 Task: Look for space in Heist-op-den-Berg, Belgium from 15th August, 2023 to 20th August, 2023 for 1 adult in price range Rs.5000 to Rs.10000. Place can be private room with 1  bedroom having 1 bed and 1 bathroom. Property type can be house, flat, guest house, hotel. Amenities needed are: heating. Booking option can be shelf check-in. Required host language is English.
Action: Key pressed h<Key.caps_lock>eist-op-den-berg,<Key.space><Key.caps_lock>b<Key.caps_lock>elgium
Screenshot: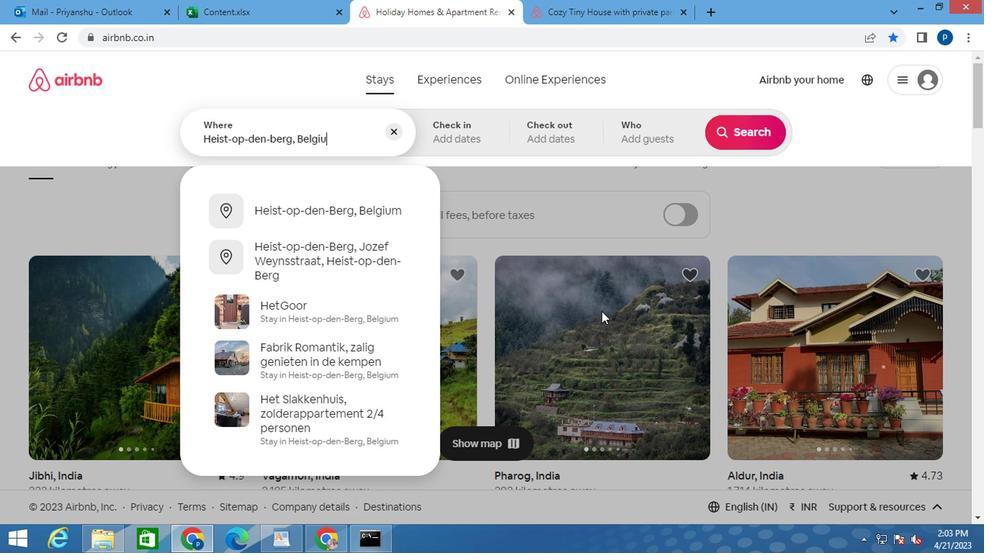 
Action: Mouse moved to (363, 203)
Screenshot: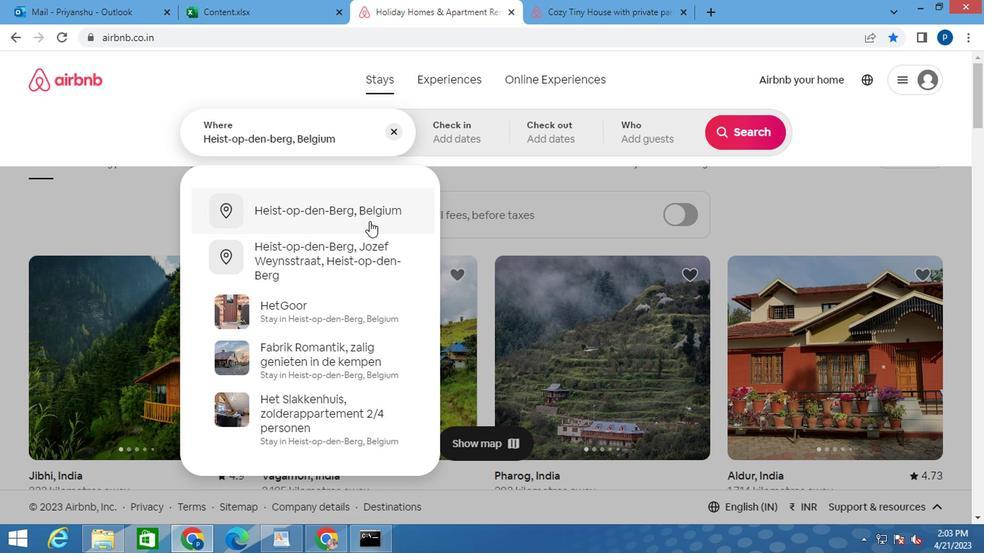 
Action: Mouse pressed left at (363, 203)
Screenshot: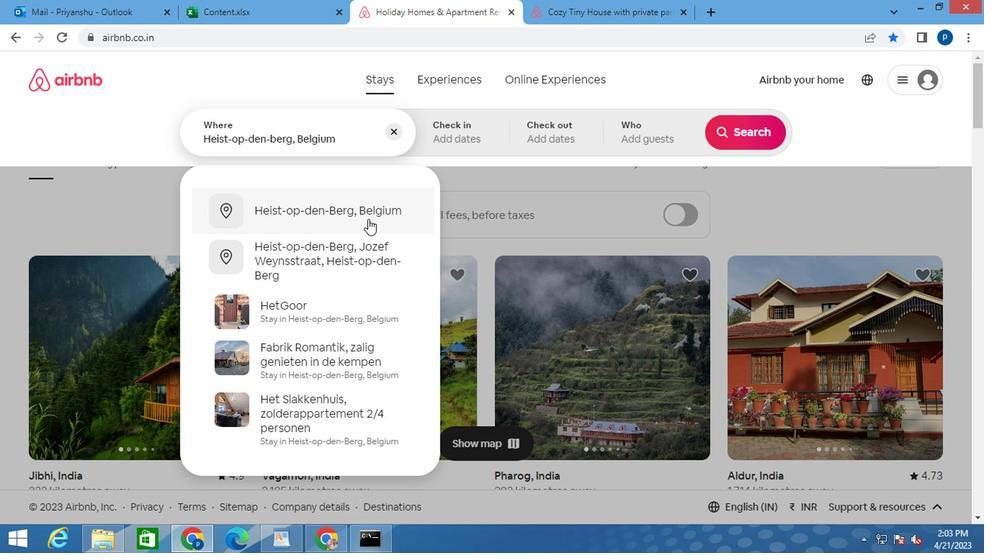 
Action: Mouse moved to (732, 247)
Screenshot: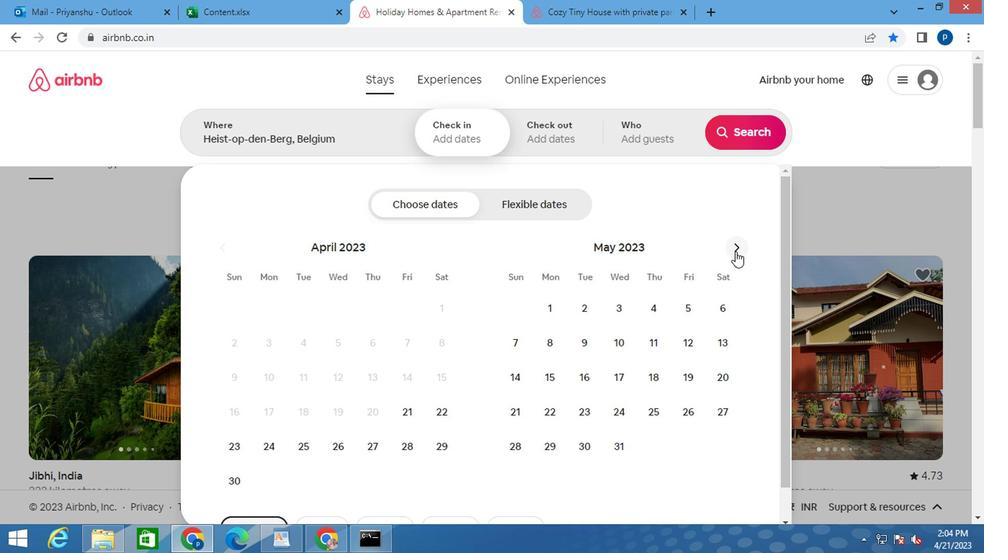 
Action: Mouse pressed left at (732, 247)
Screenshot: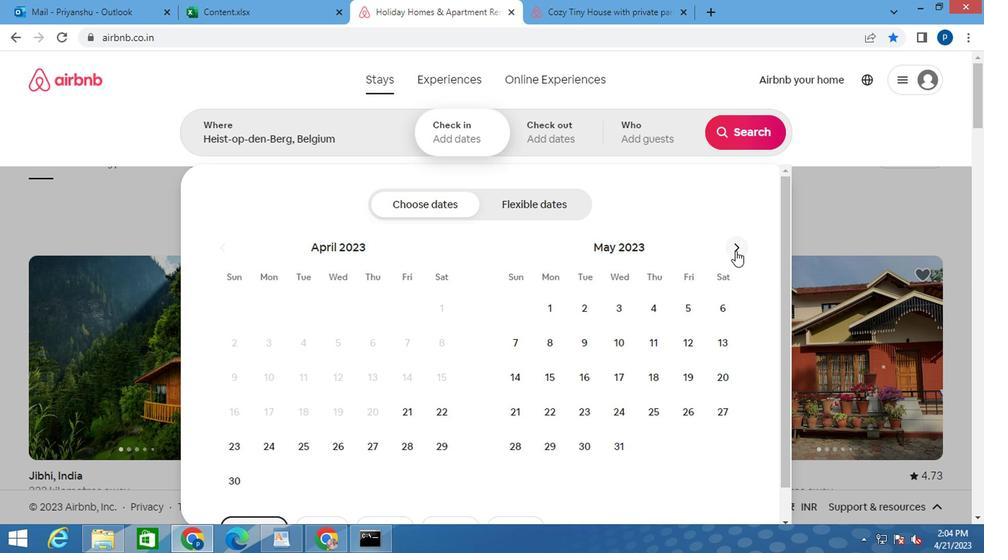 
Action: Mouse pressed left at (732, 247)
Screenshot: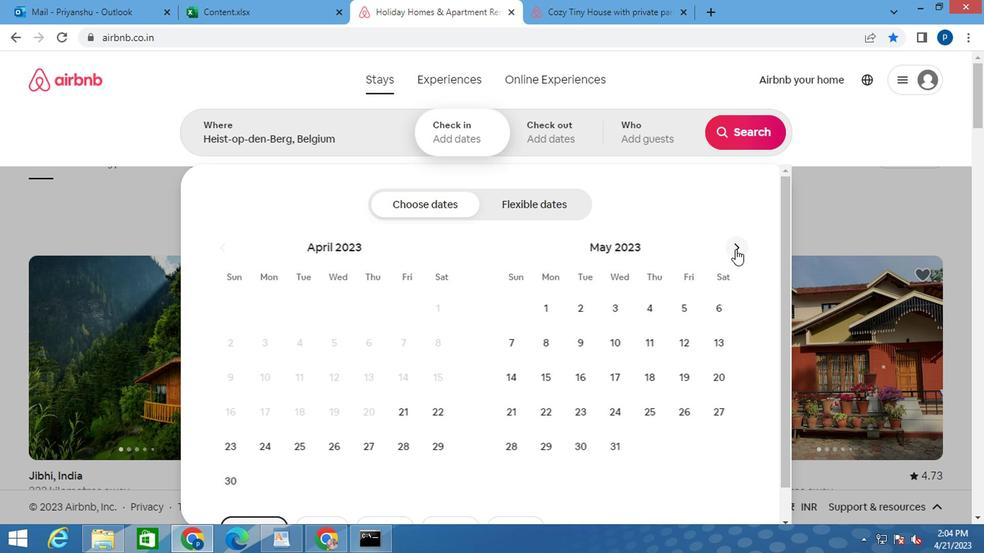 
Action: Mouse moved to (732, 247)
Screenshot: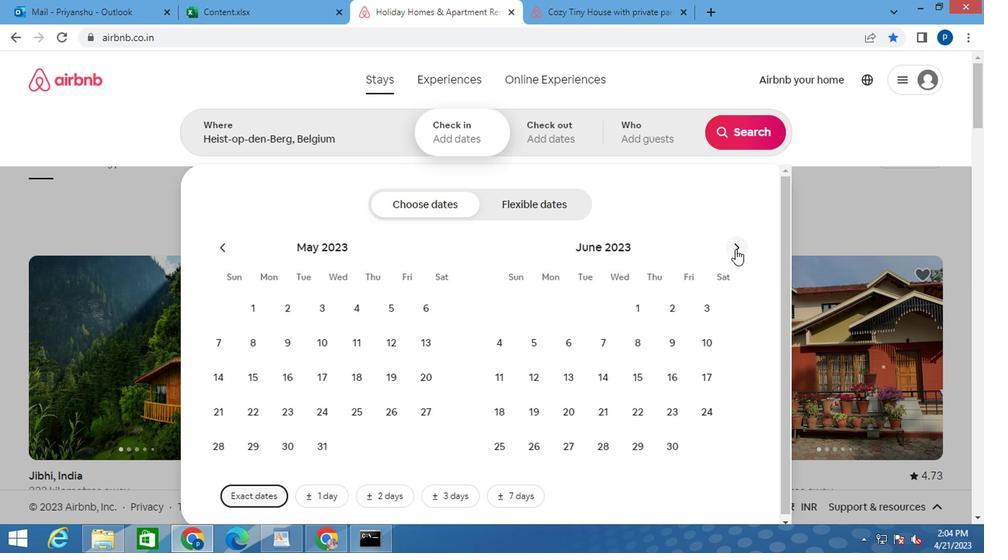 
Action: Mouse pressed left at (732, 247)
Screenshot: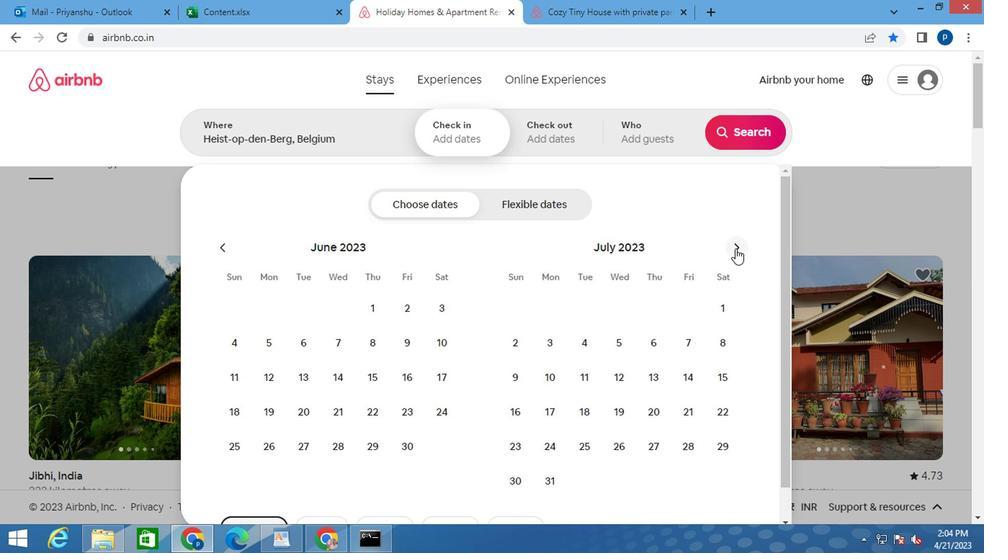 
Action: Mouse moved to (586, 374)
Screenshot: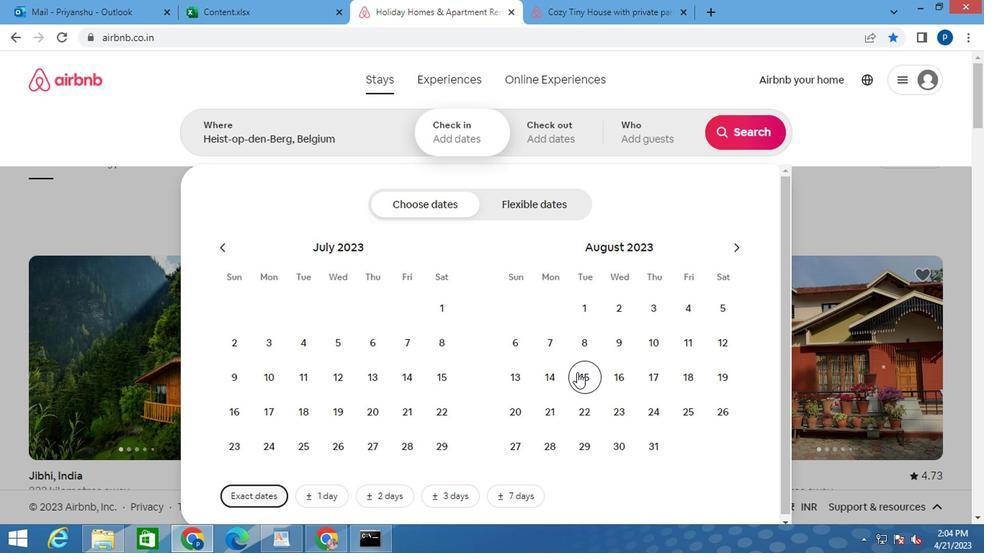 
Action: Mouse pressed left at (586, 374)
Screenshot: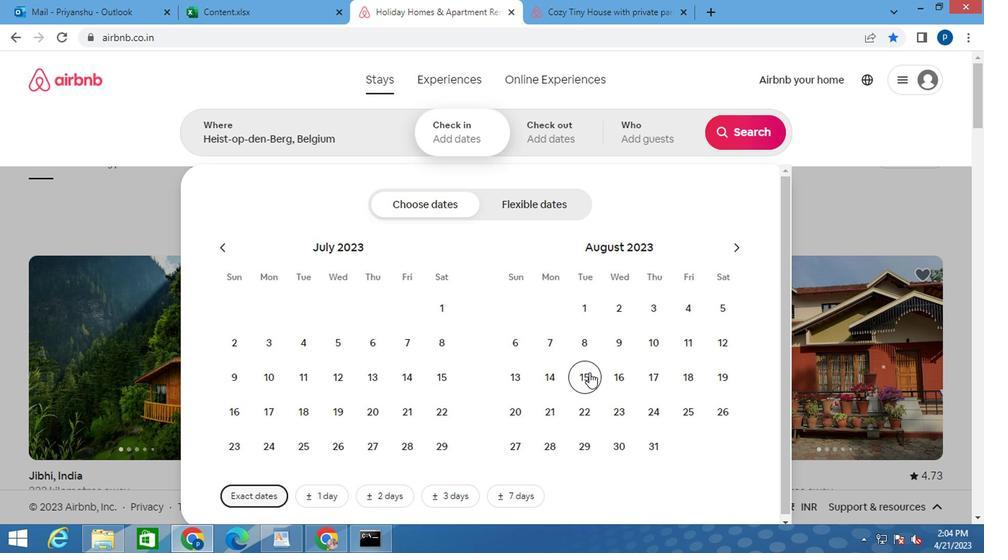 
Action: Mouse moved to (517, 414)
Screenshot: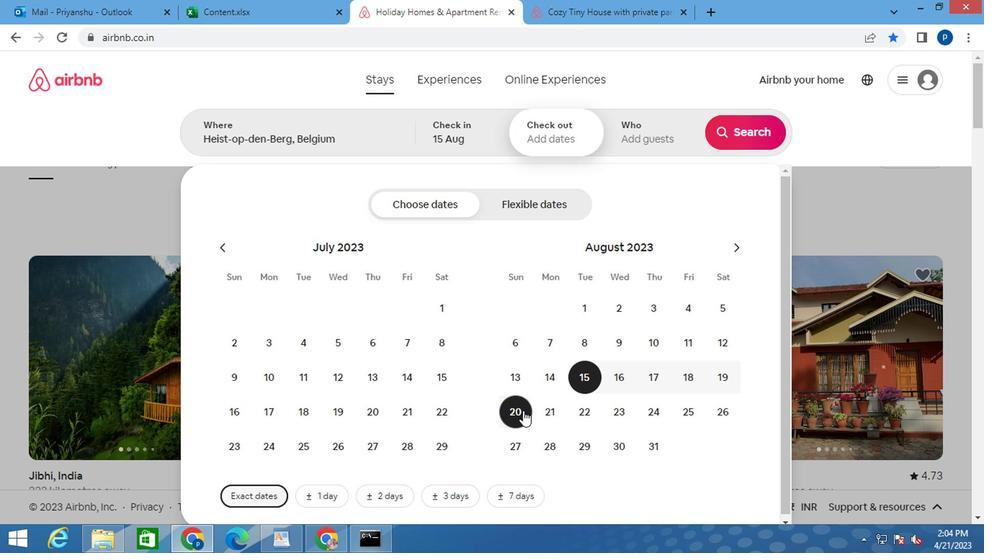 
Action: Mouse pressed left at (517, 414)
Screenshot: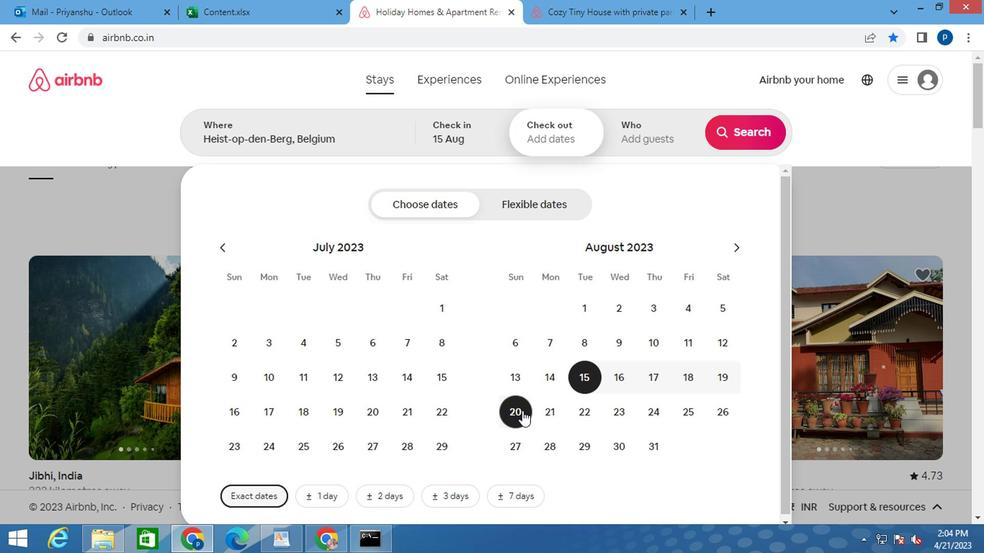 
Action: Mouse moved to (641, 140)
Screenshot: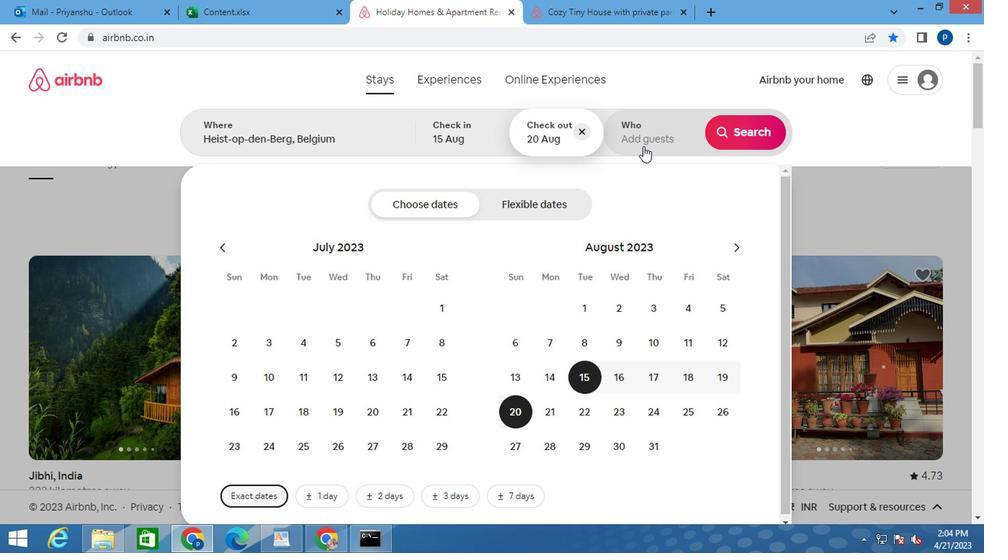 
Action: Mouse pressed left at (641, 140)
Screenshot: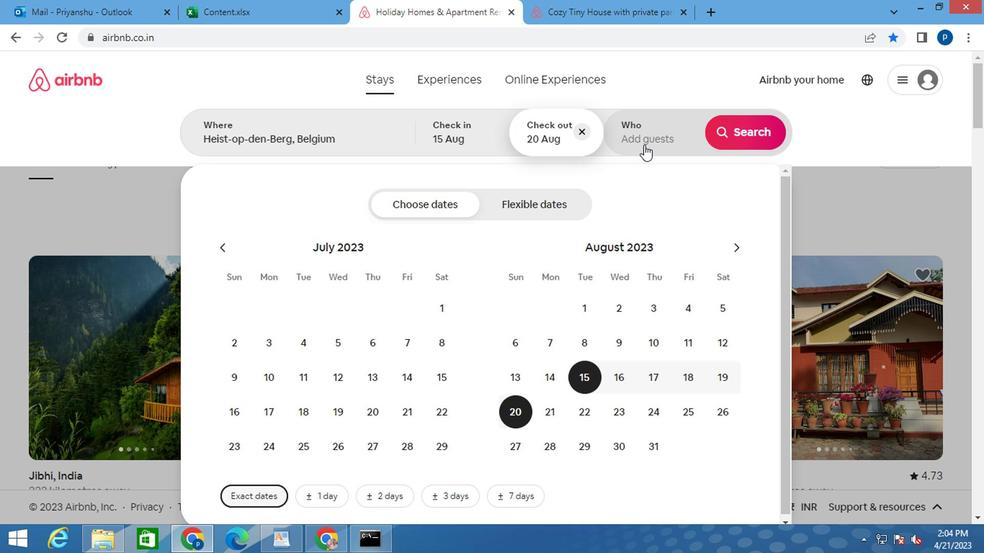 
Action: Mouse moved to (747, 209)
Screenshot: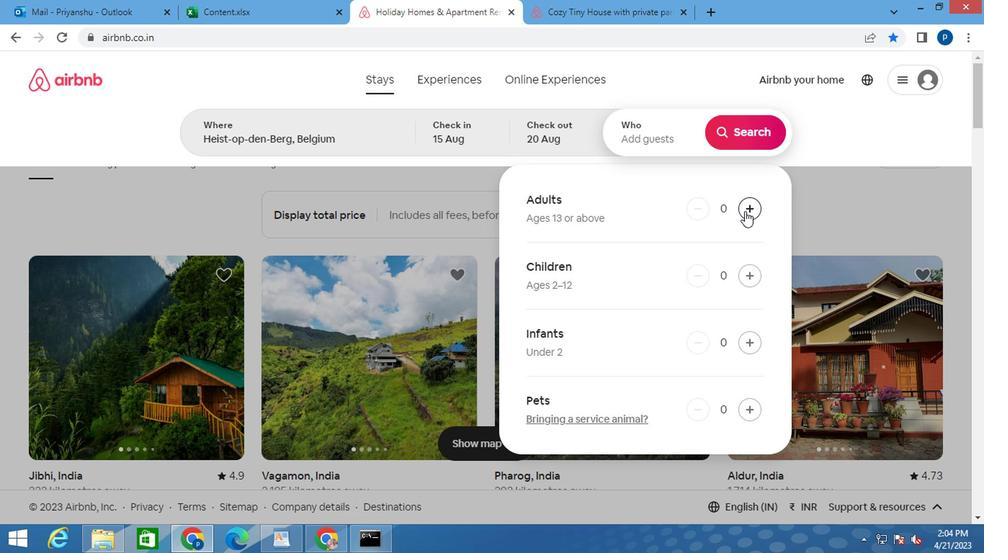 
Action: Mouse pressed left at (747, 209)
Screenshot: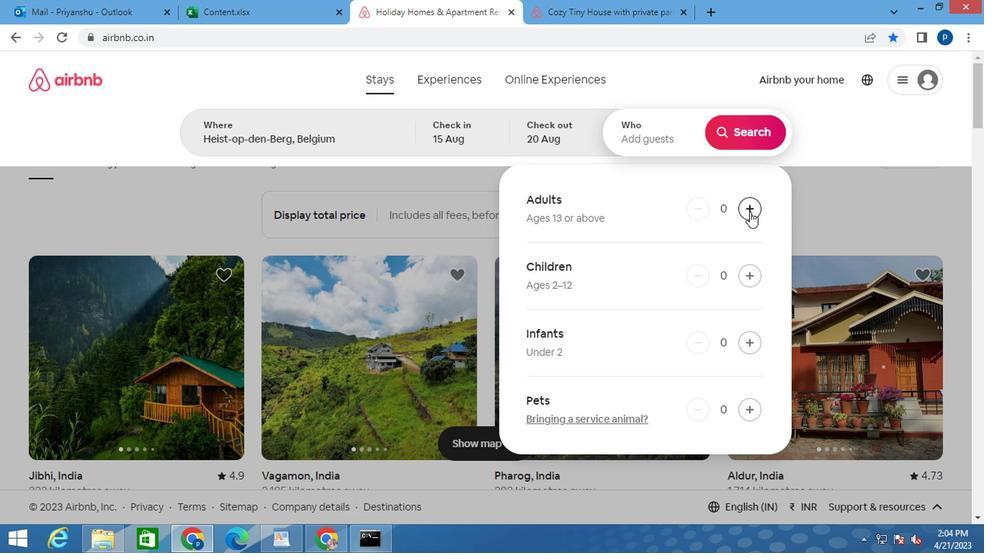 
Action: Mouse moved to (761, 124)
Screenshot: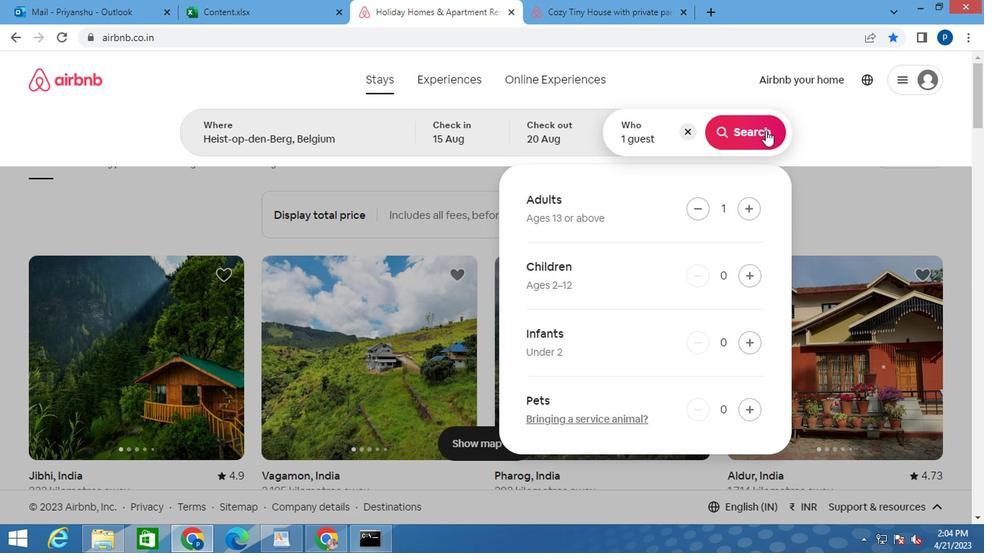 
Action: Mouse pressed left at (761, 124)
Screenshot: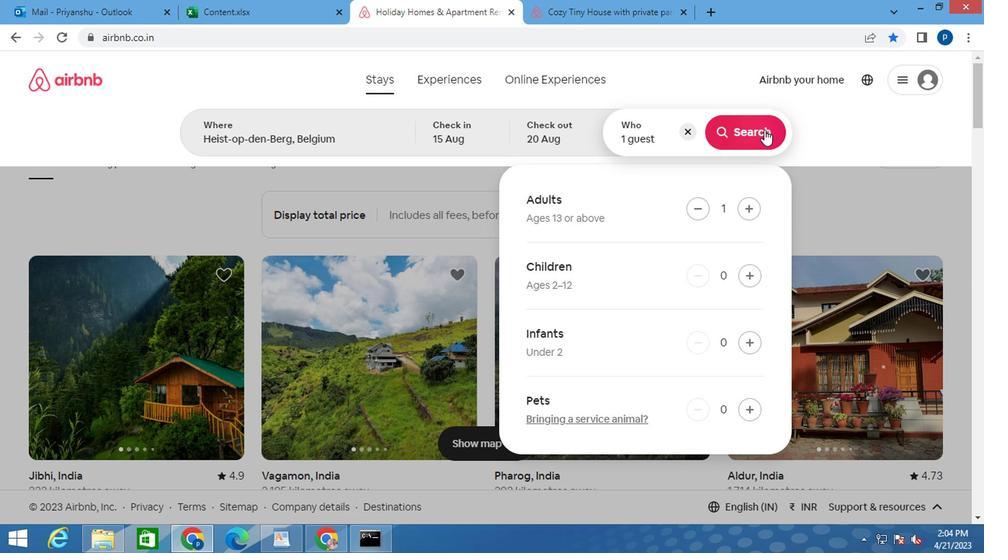 
Action: Mouse moved to (909, 143)
Screenshot: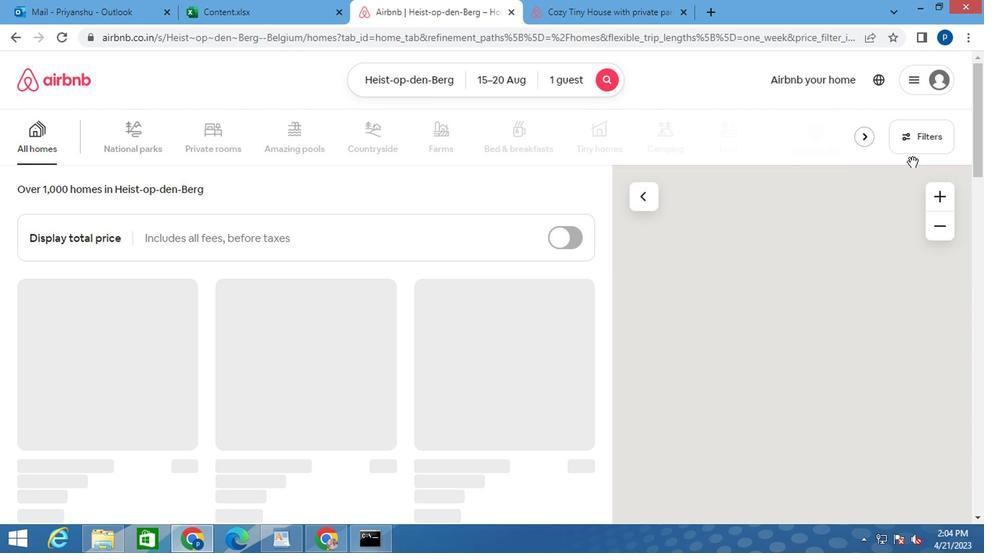 
Action: Mouse pressed left at (909, 143)
Screenshot: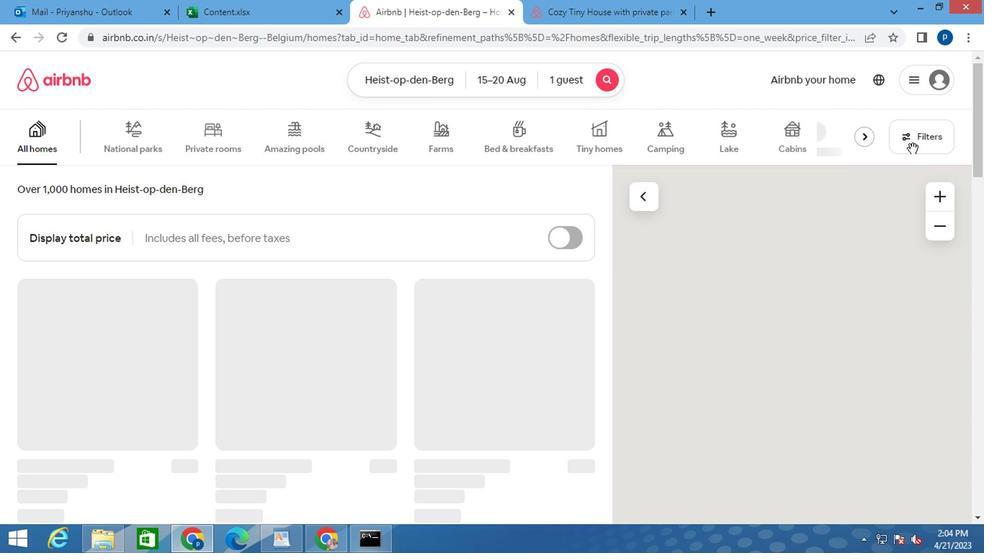 
Action: Mouse moved to (282, 317)
Screenshot: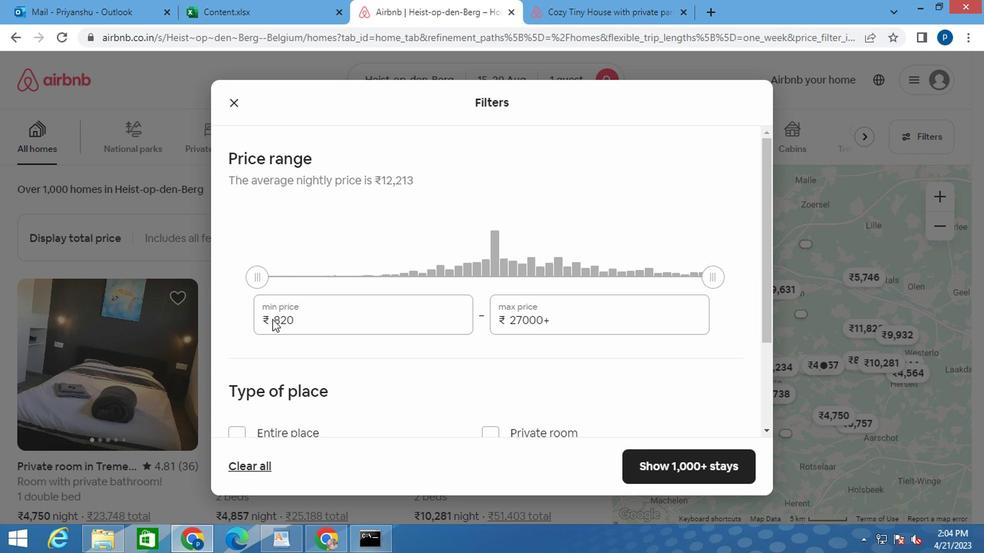 
Action: Mouse pressed left at (282, 317)
Screenshot: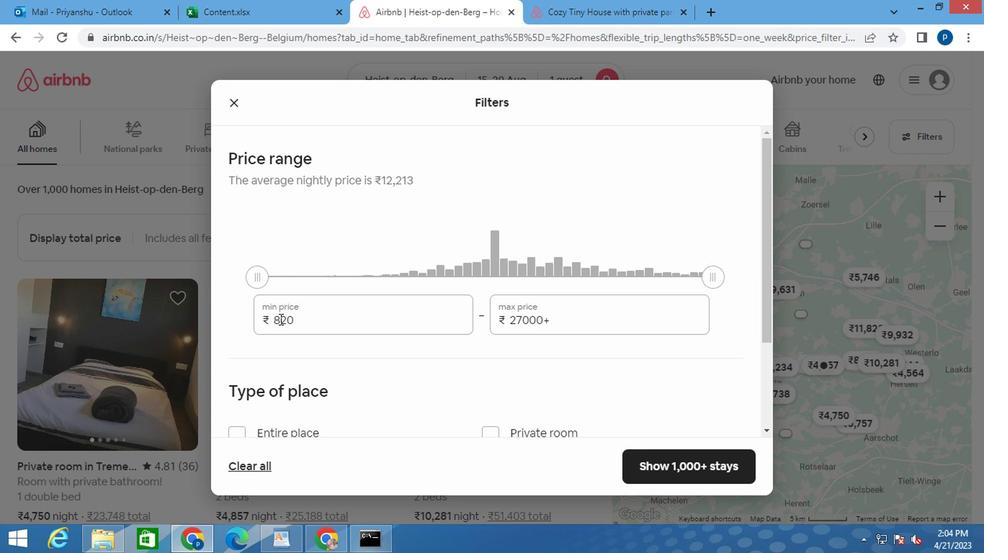 
Action: Mouse moved to (283, 317)
Screenshot: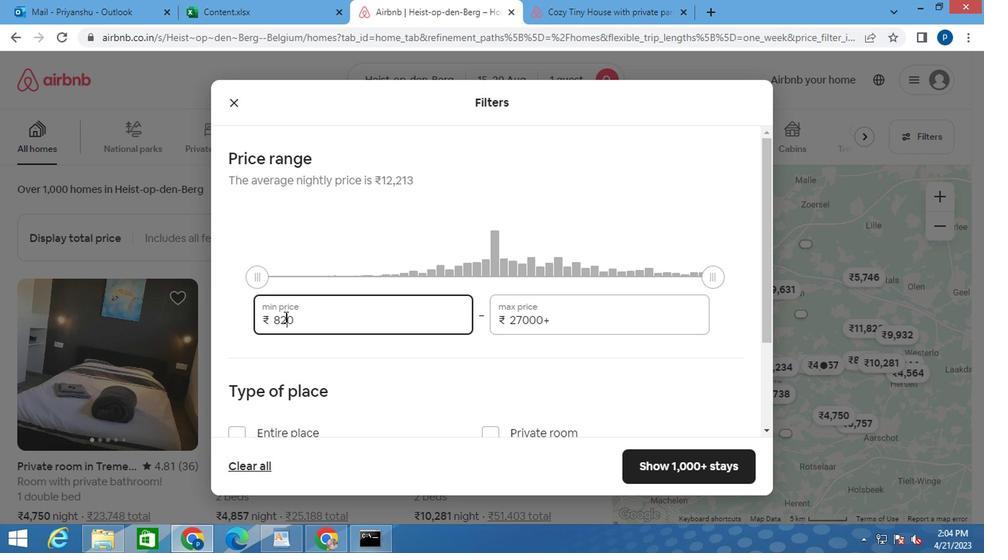 
Action: Mouse pressed left at (283, 317)
Screenshot: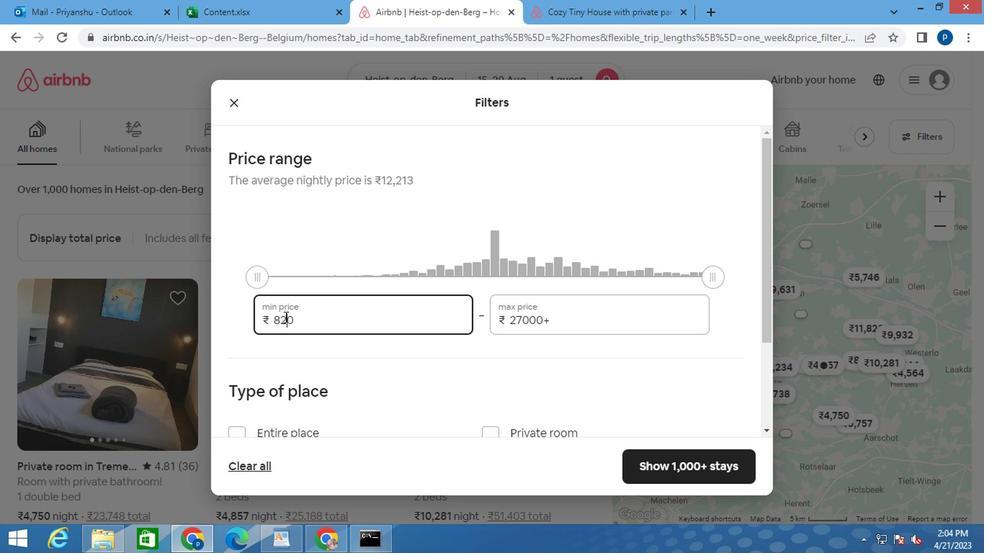 
Action: Mouse moved to (283, 317)
Screenshot: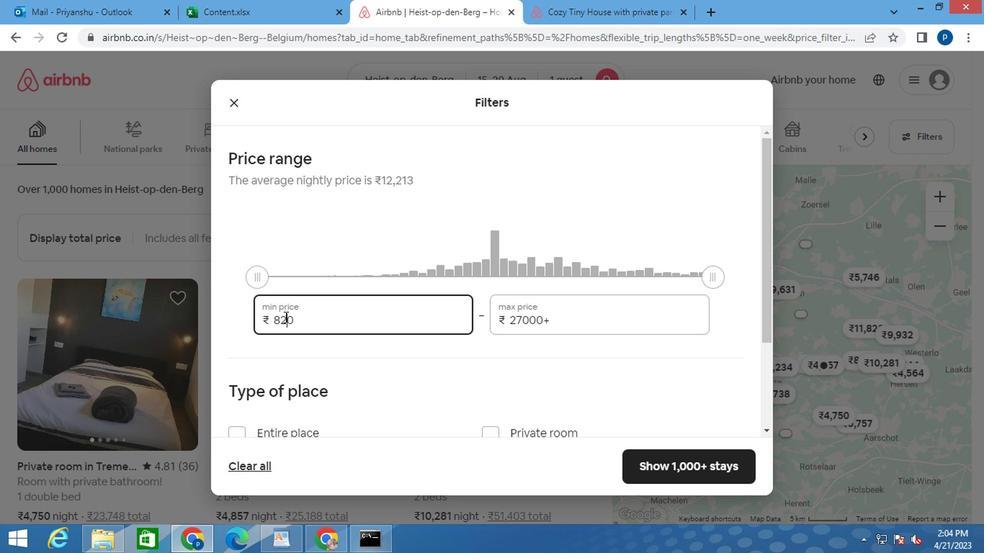 
Action: Mouse pressed left at (283, 317)
Screenshot: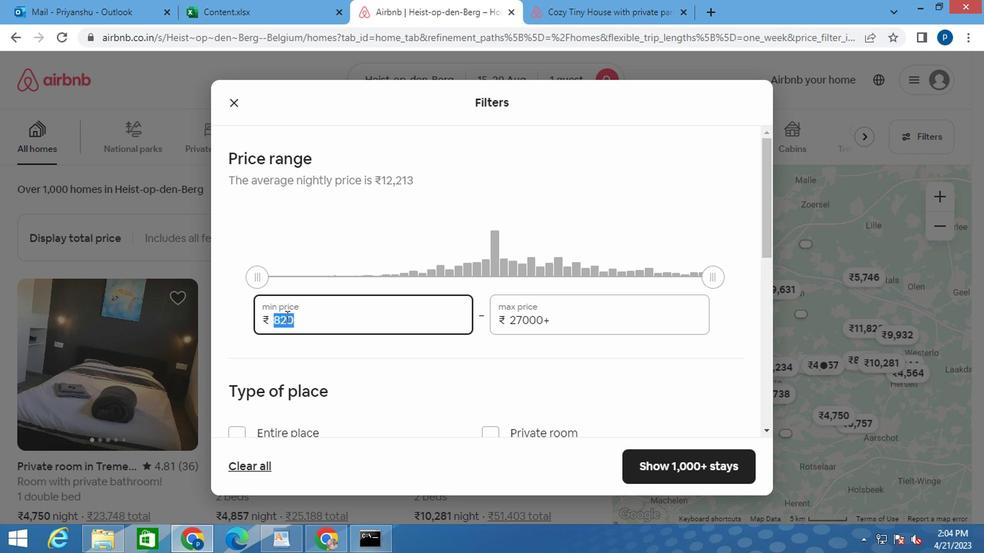 
Action: Mouse moved to (283, 315)
Screenshot: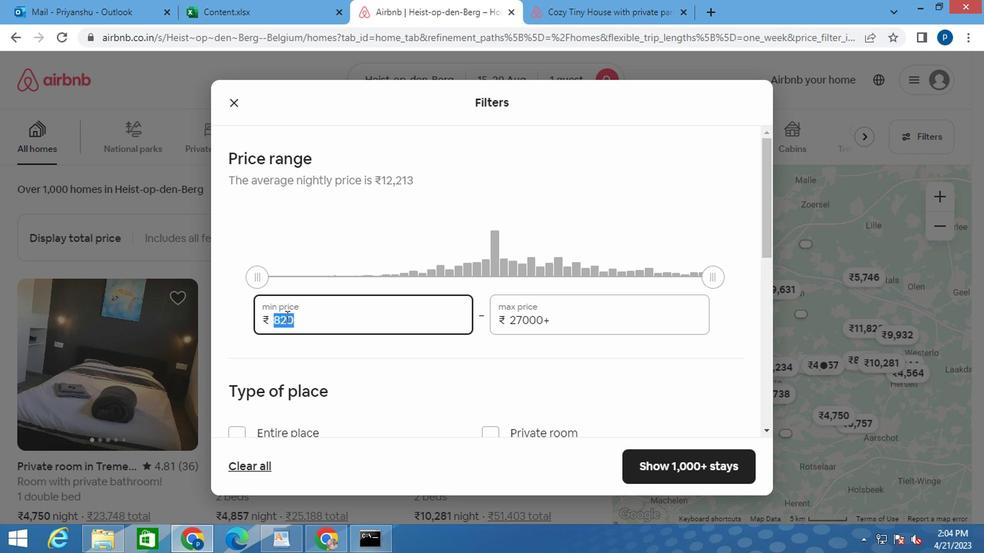 
Action: Key pressed 5000<Key.tab>10000
Screenshot: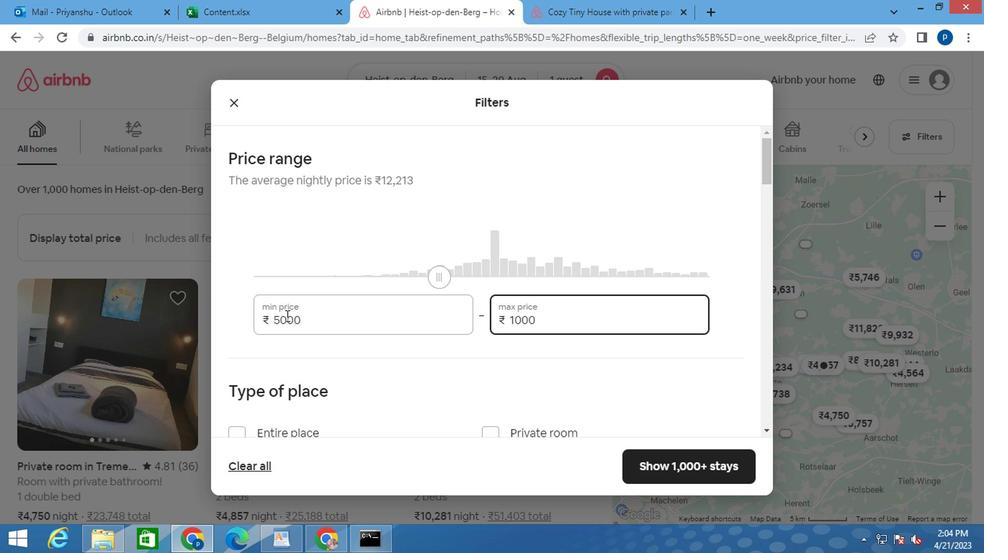 
Action: Mouse moved to (343, 349)
Screenshot: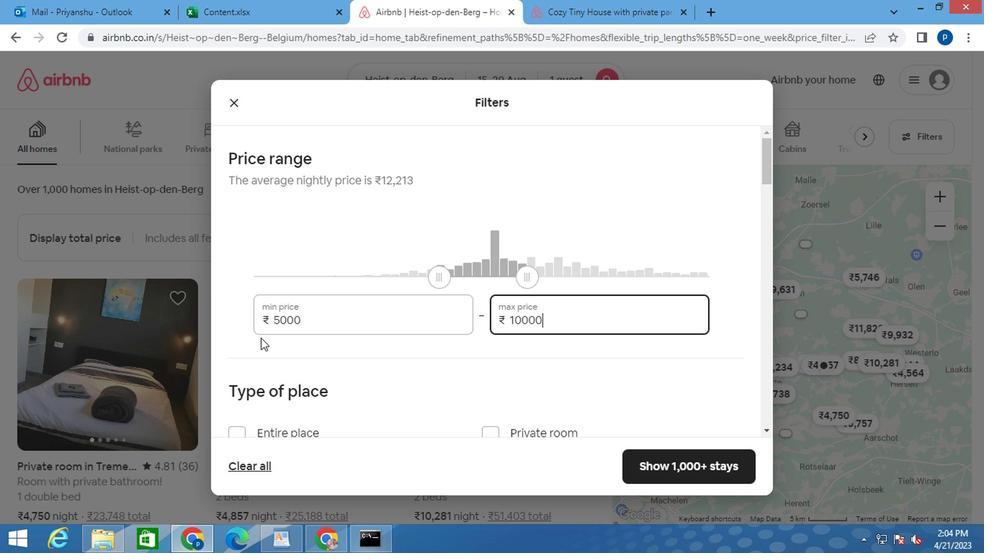 
Action: Mouse scrolled (343, 348) with delta (0, -1)
Screenshot: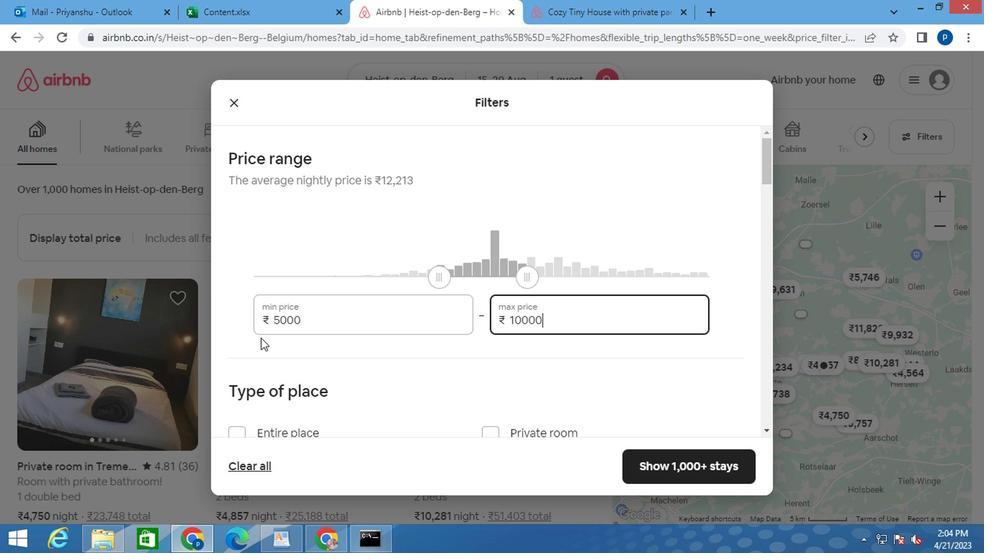
Action: Mouse moved to (345, 351)
Screenshot: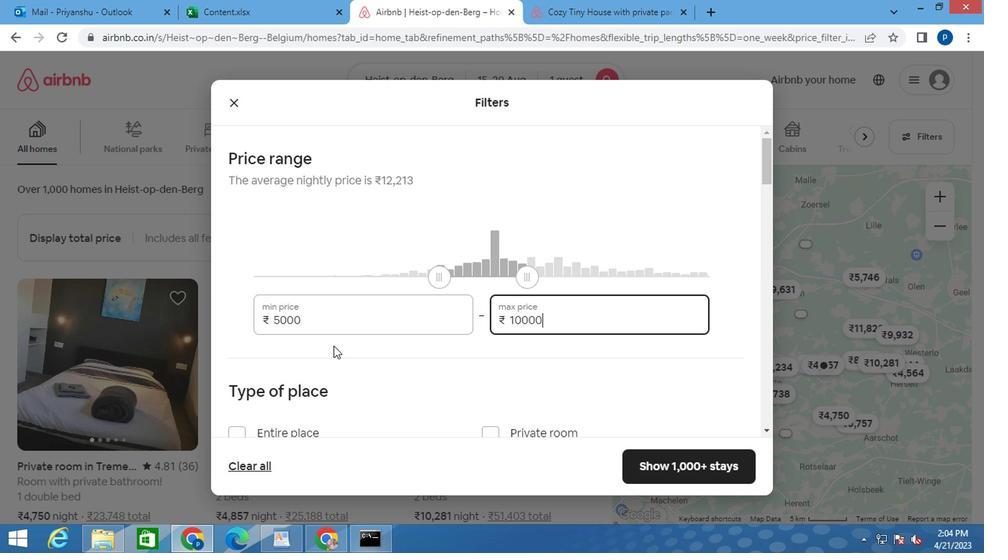 
Action: Mouse scrolled (345, 350) with delta (0, -1)
Screenshot: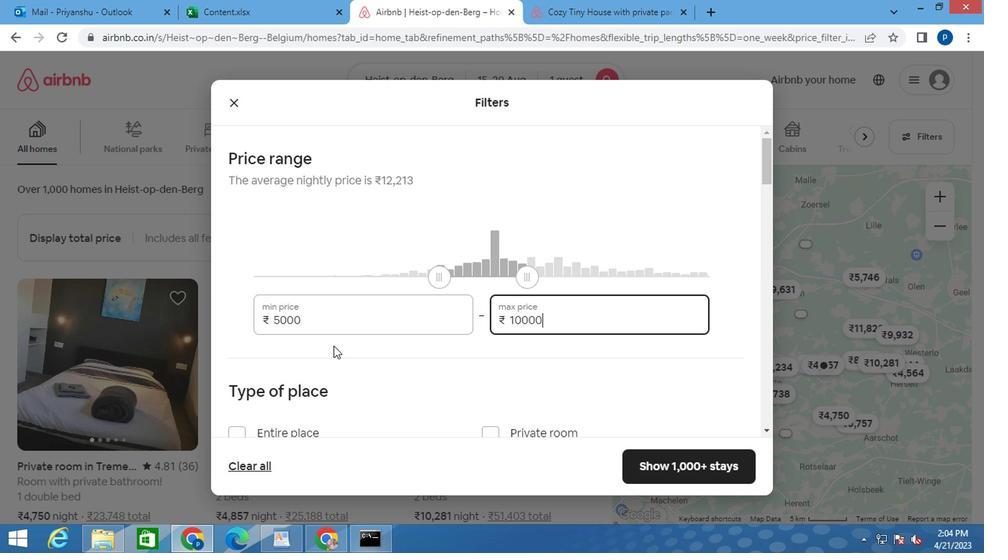 
Action: Mouse moved to (480, 296)
Screenshot: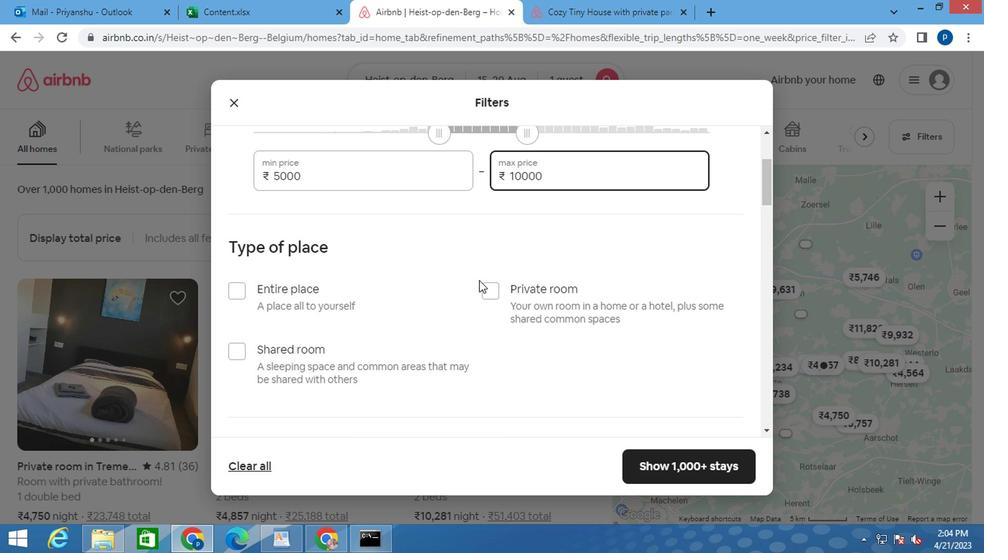
Action: Mouse pressed left at (480, 296)
Screenshot: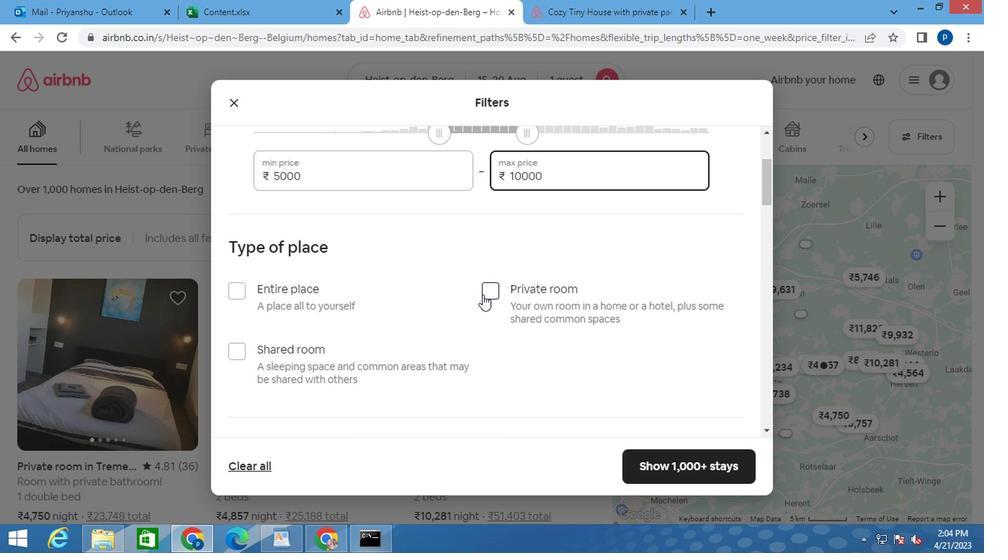 
Action: Mouse moved to (480, 298)
Screenshot: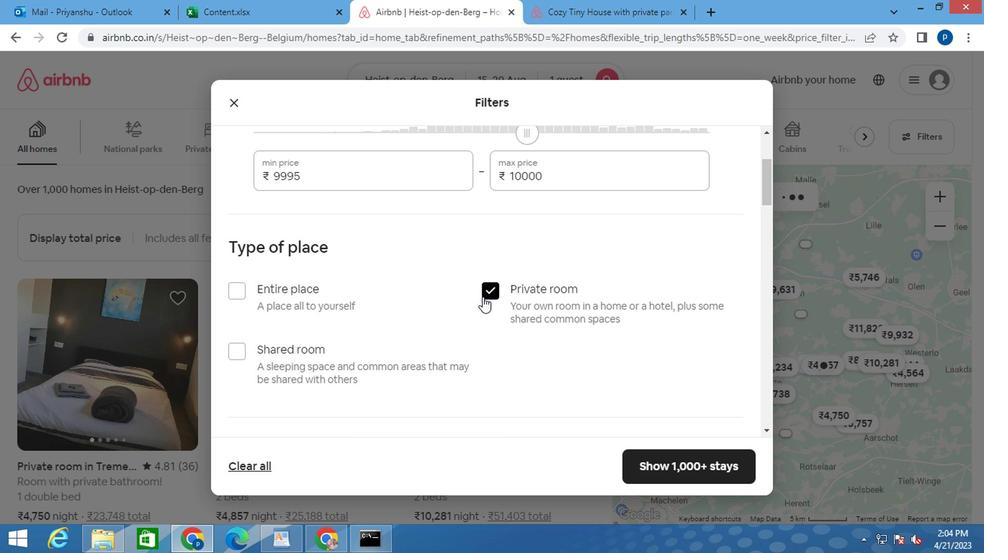 
Action: Mouse scrolled (480, 297) with delta (0, -1)
Screenshot: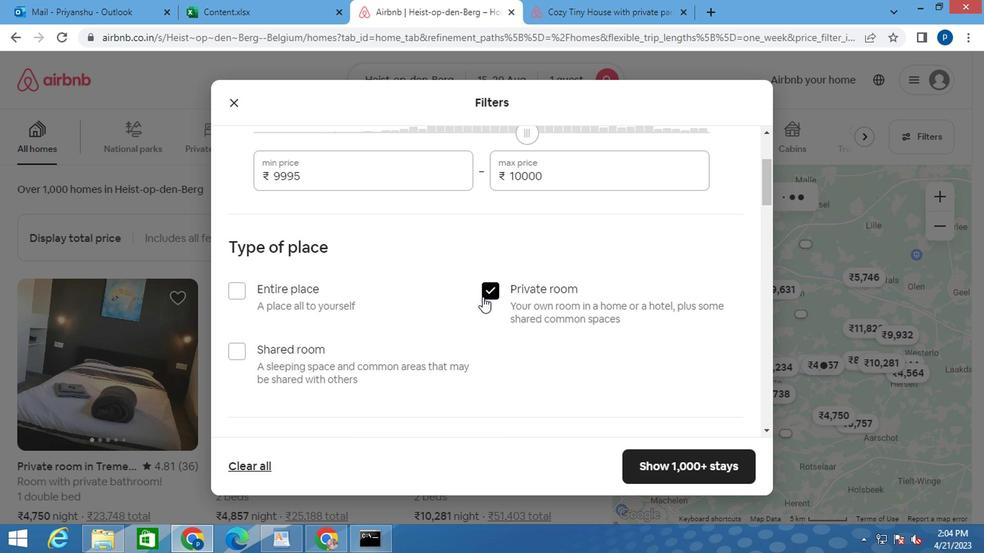 
Action: Mouse moved to (479, 300)
Screenshot: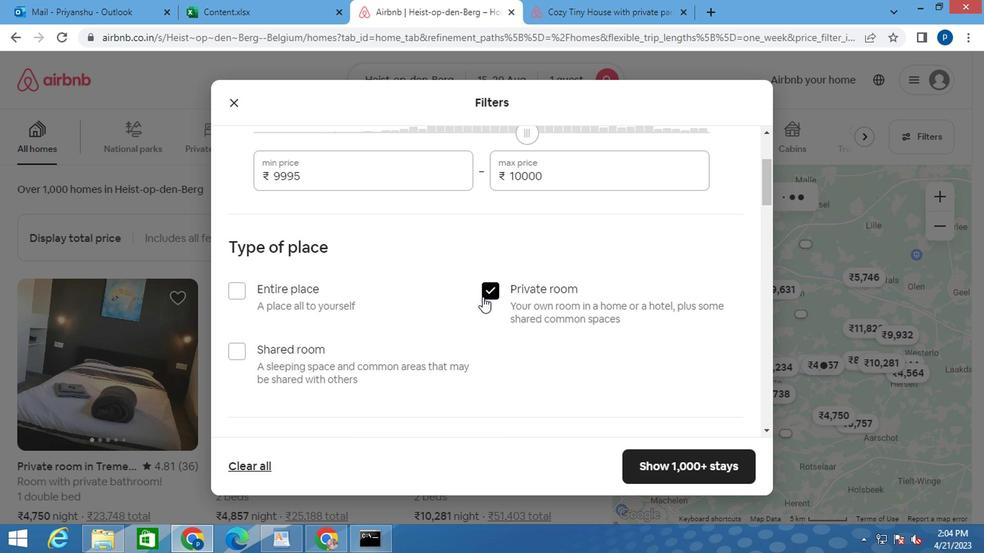 
Action: Mouse scrolled (479, 300) with delta (0, 0)
Screenshot: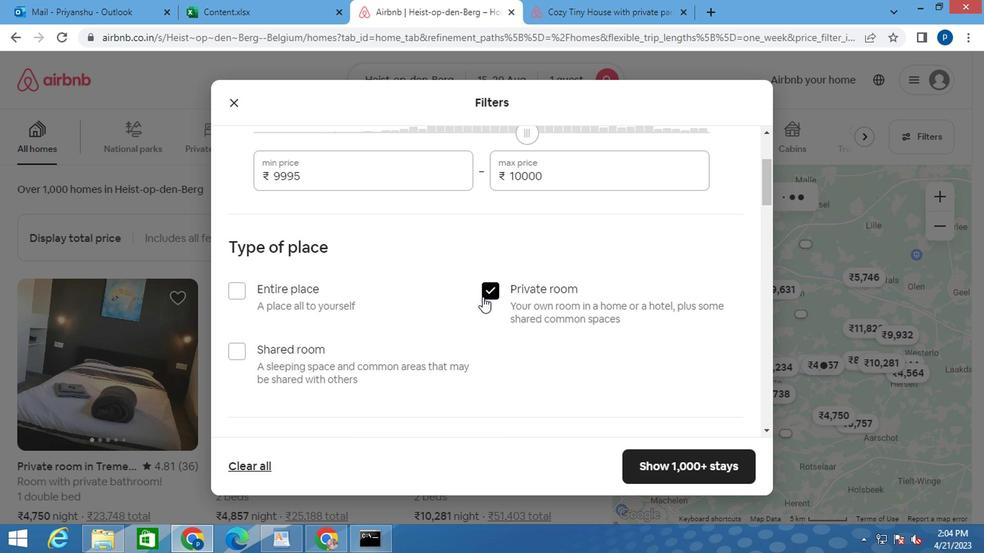 
Action: Mouse moved to (475, 302)
Screenshot: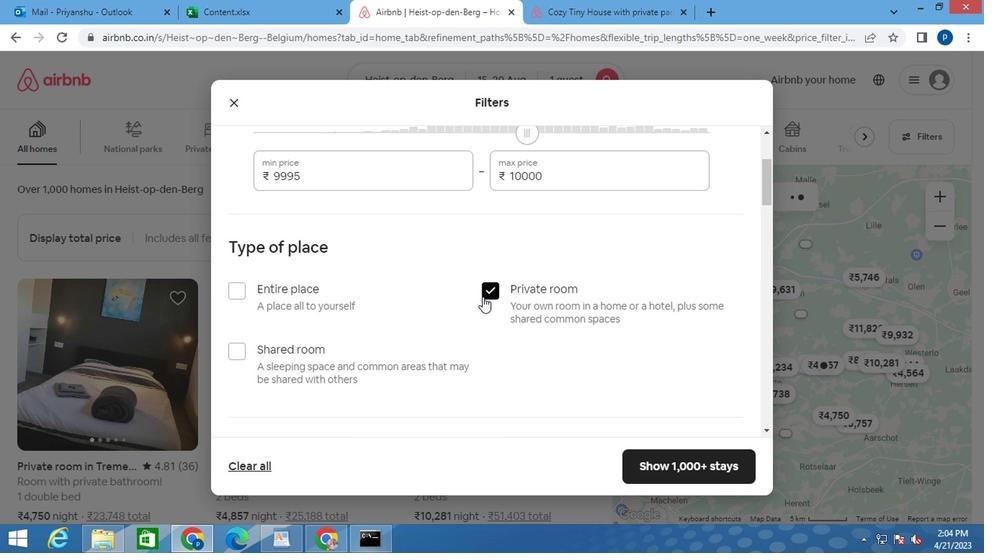 
Action: Mouse scrolled (476, 301) with delta (0, -1)
Screenshot: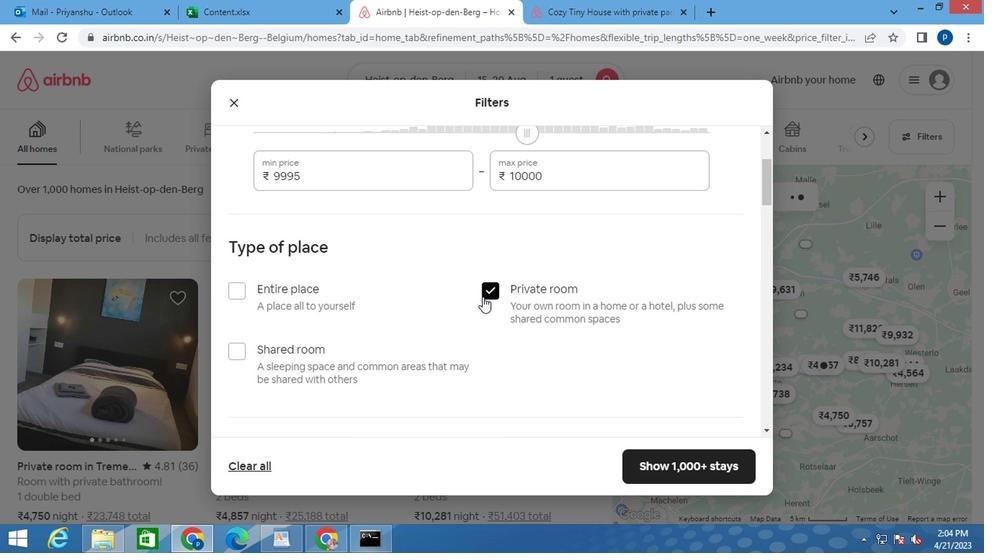 
Action: Mouse moved to (472, 302)
Screenshot: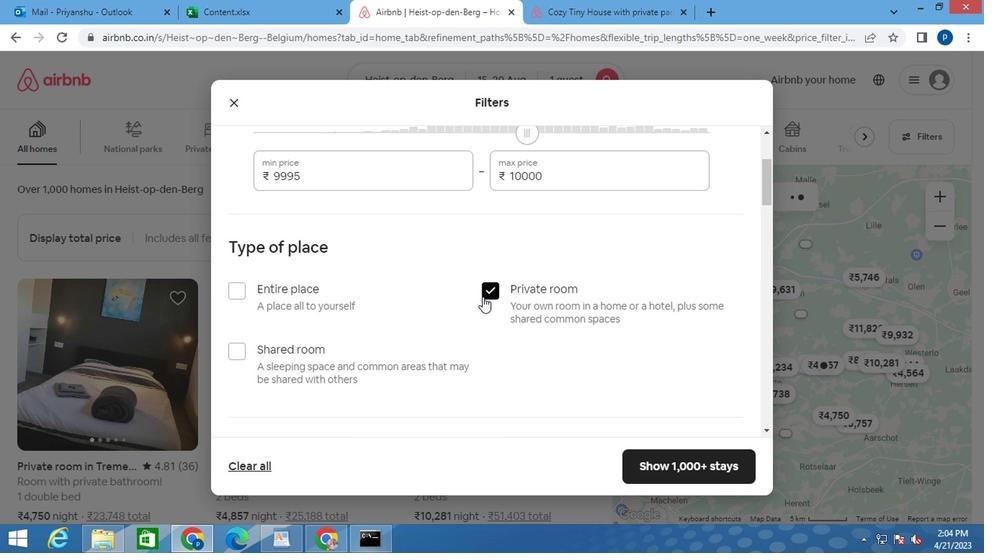 
Action: Mouse scrolled (472, 302) with delta (0, 0)
Screenshot: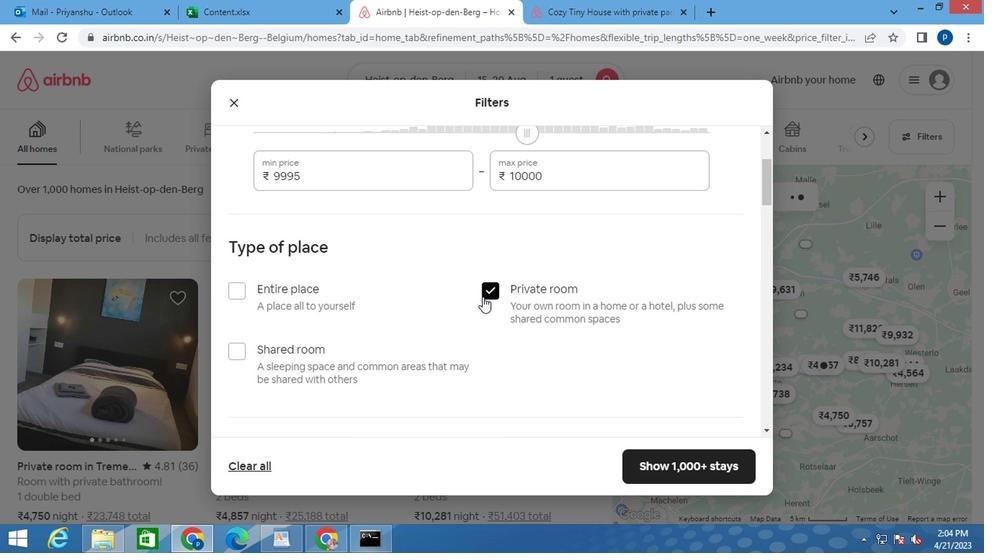 
Action: Mouse moved to (371, 317)
Screenshot: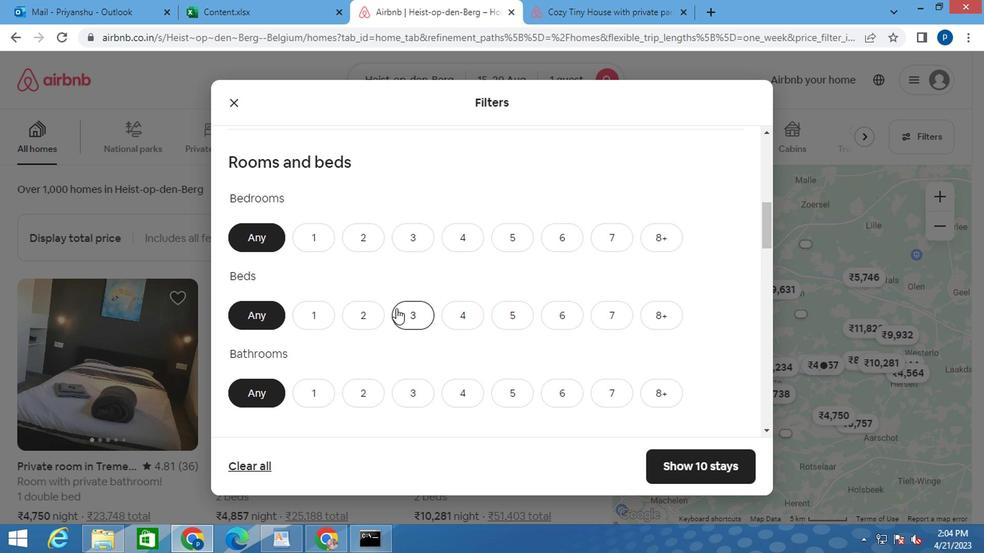 
Action: Mouse scrolled (371, 317) with delta (0, 0)
Screenshot: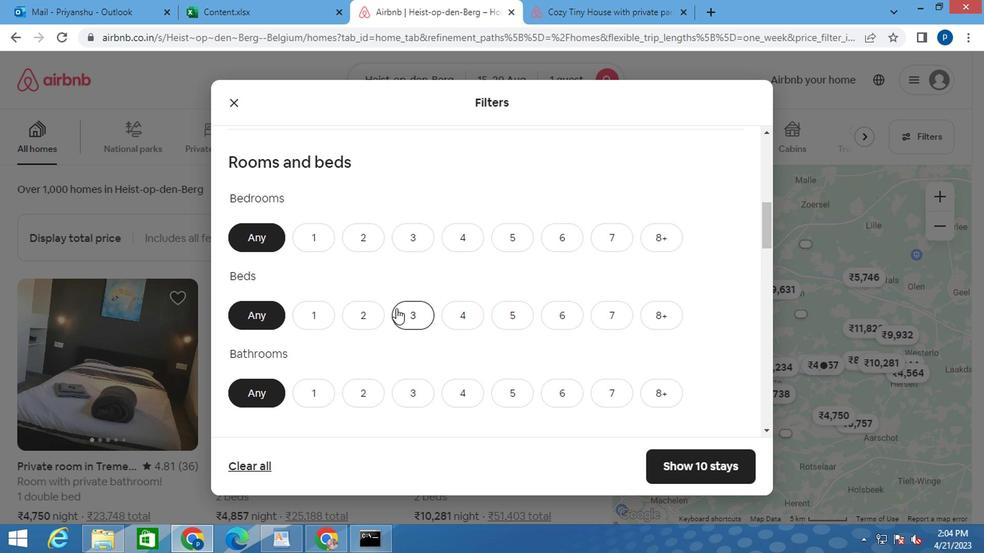
Action: Mouse moved to (301, 161)
Screenshot: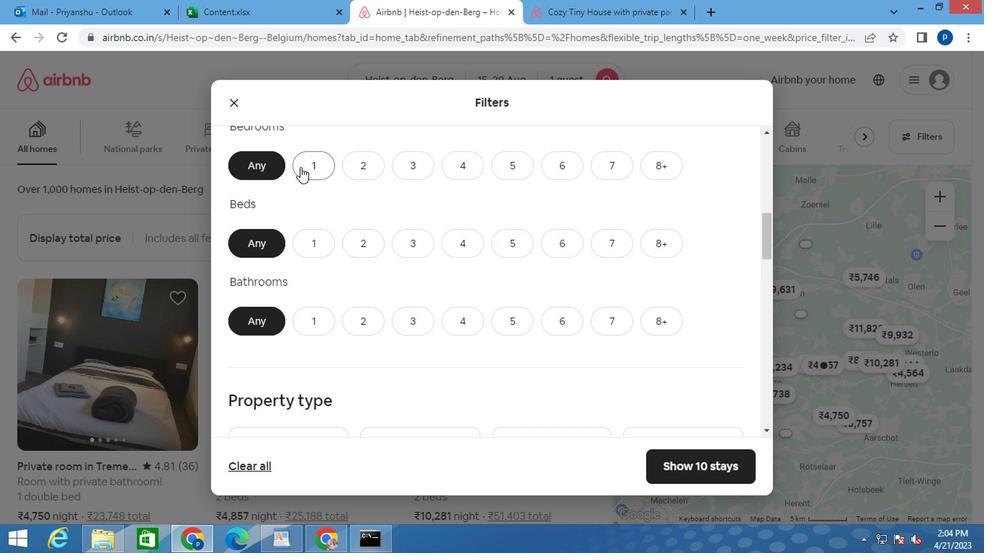 
Action: Mouse pressed left at (301, 161)
Screenshot: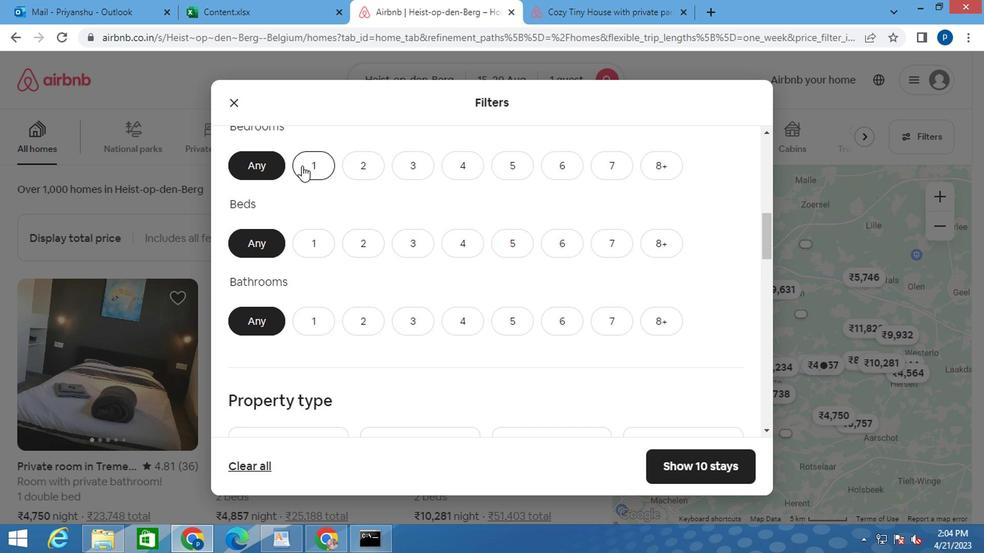 
Action: Mouse moved to (320, 243)
Screenshot: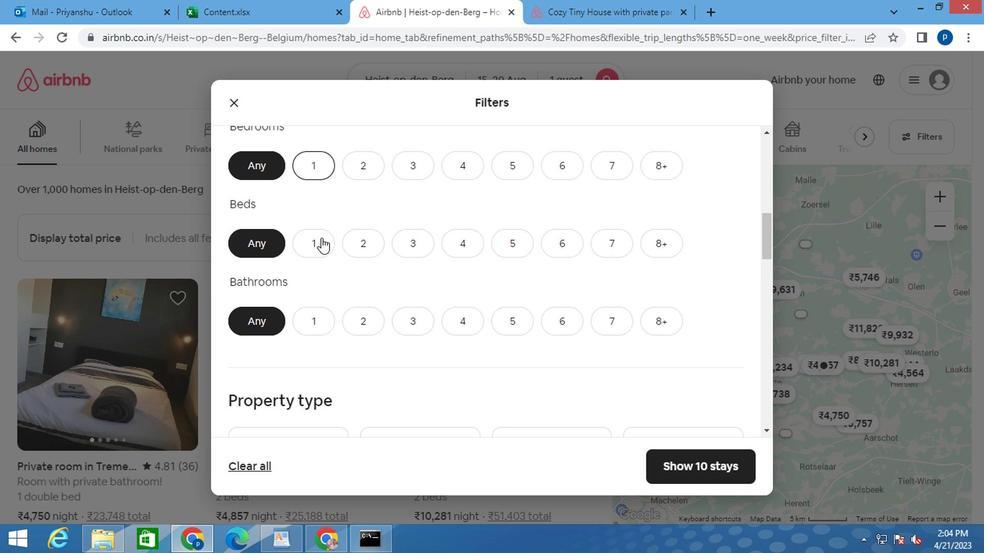 
Action: Mouse pressed left at (320, 243)
Screenshot: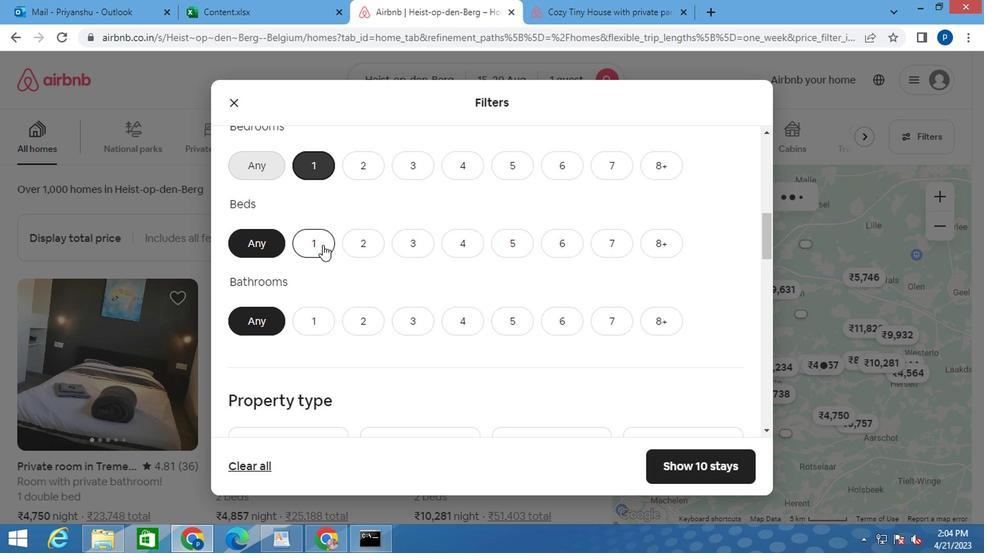 
Action: Mouse moved to (314, 314)
Screenshot: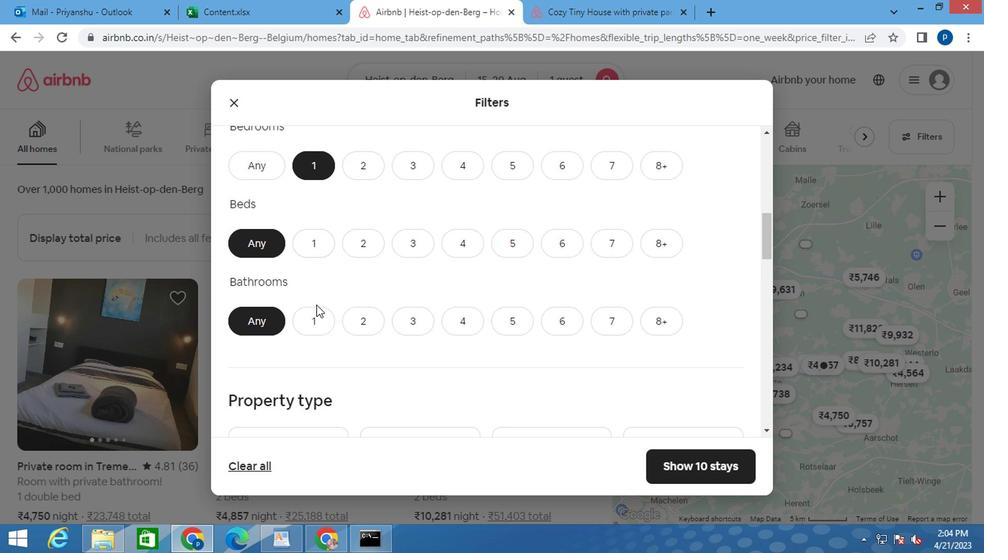
Action: Mouse pressed left at (314, 314)
Screenshot: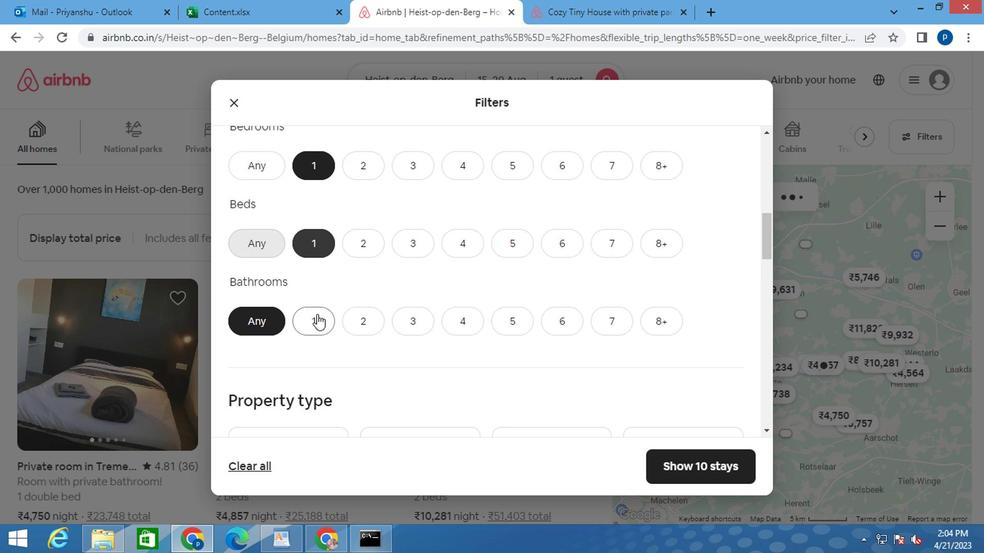
Action: Mouse scrolled (314, 313) with delta (0, -1)
Screenshot: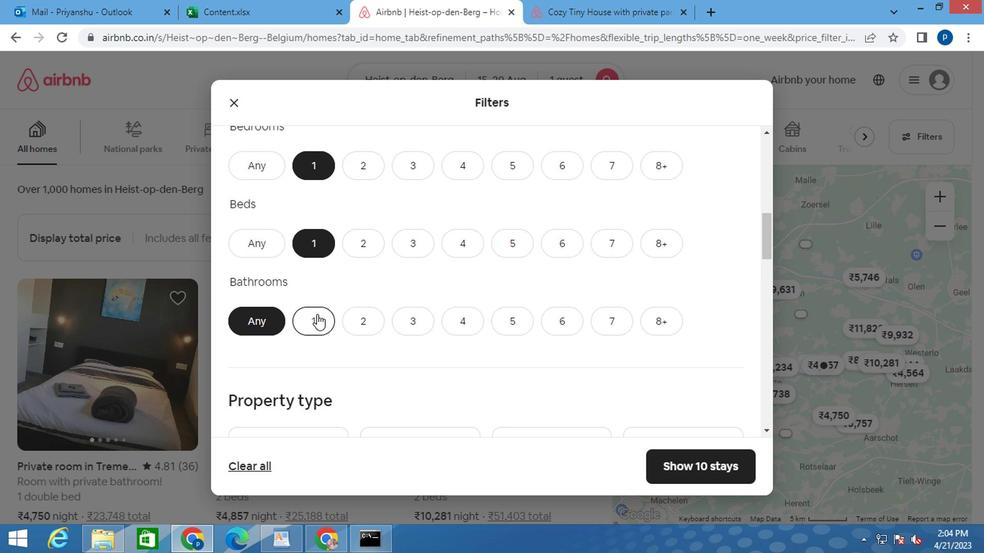
Action: Mouse scrolled (314, 313) with delta (0, -1)
Screenshot: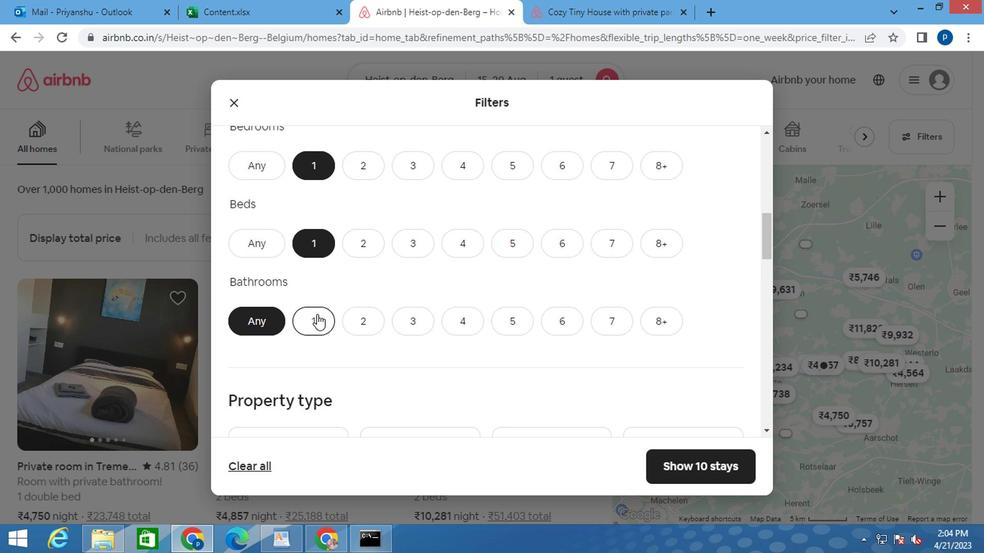 
Action: Mouse moved to (352, 321)
Screenshot: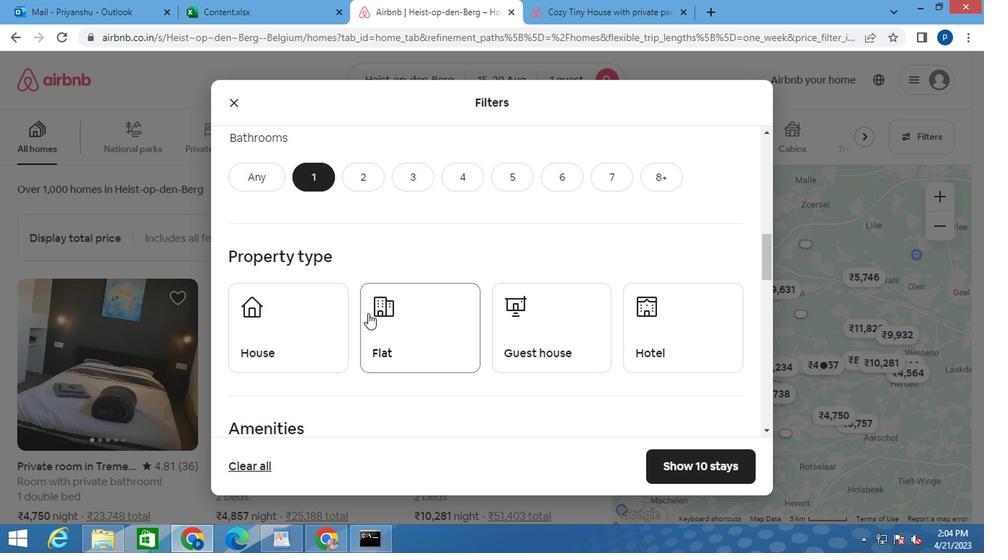
Action: Mouse scrolled (352, 320) with delta (0, -1)
Screenshot: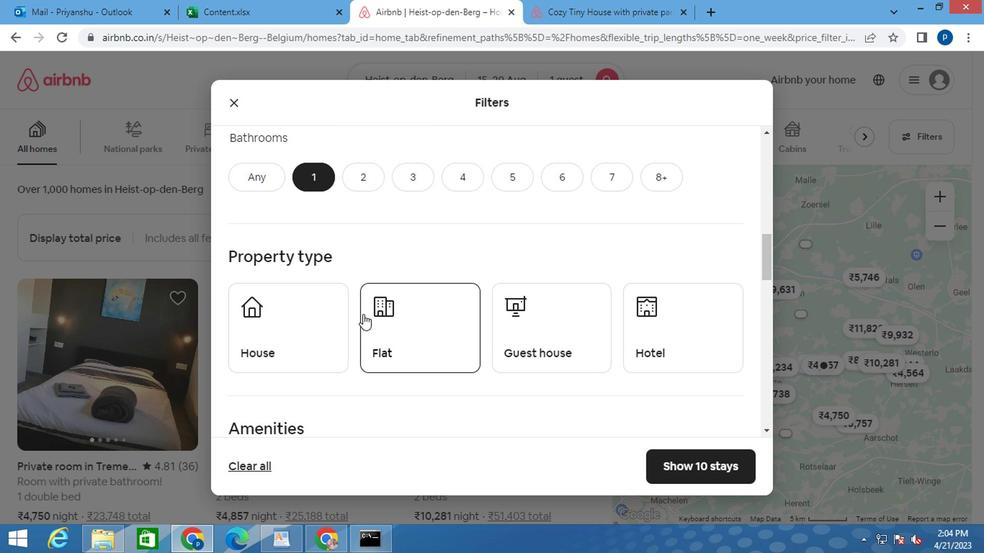 
Action: Mouse moved to (285, 250)
Screenshot: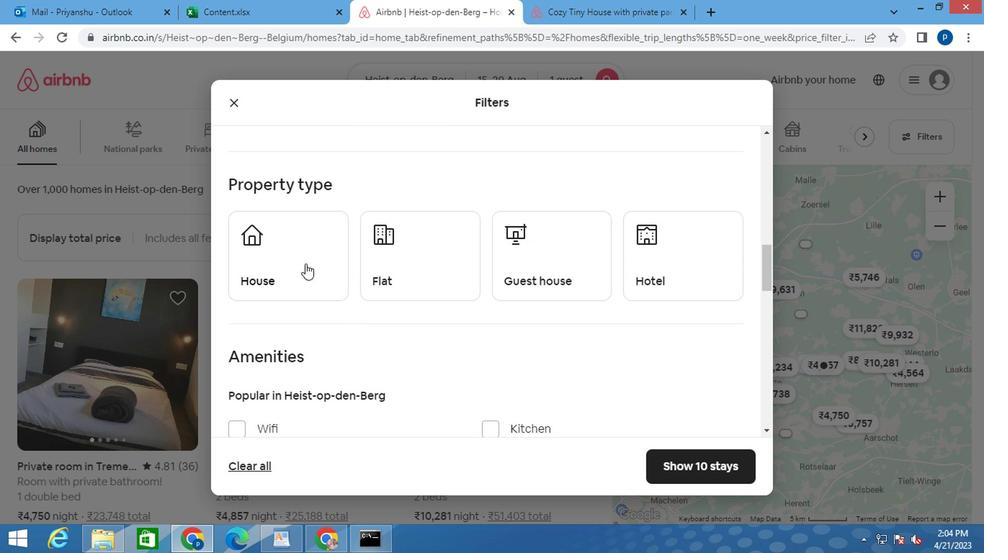 
Action: Mouse pressed left at (285, 250)
Screenshot: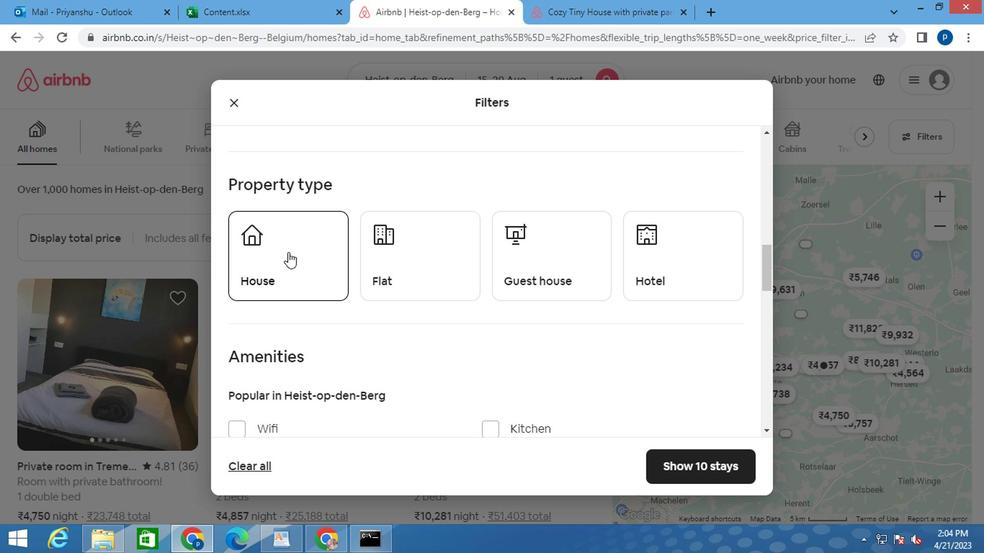 
Action: Mouse moved to (430, 264)
Screenshot: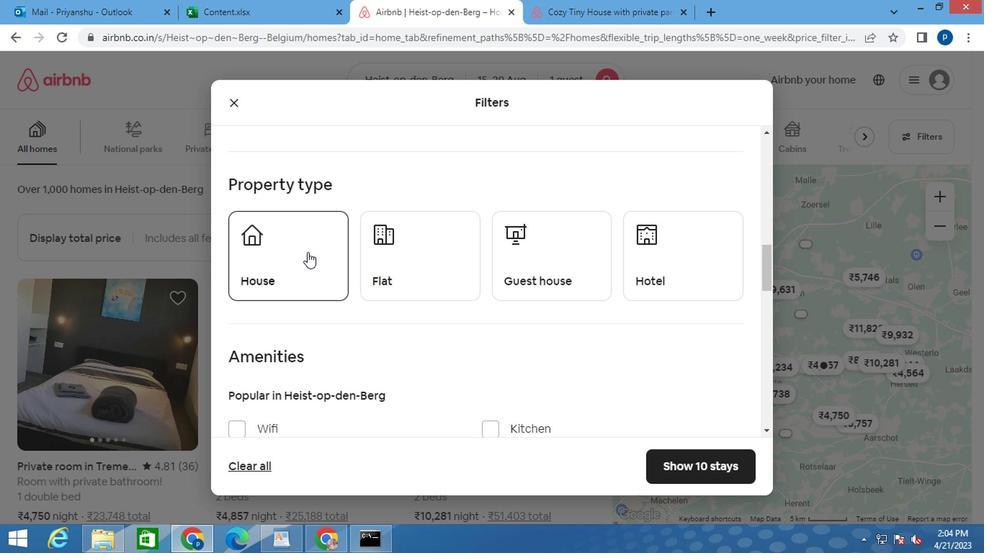 
Action: Mouse pressed left at (430, 264)
Screenshot: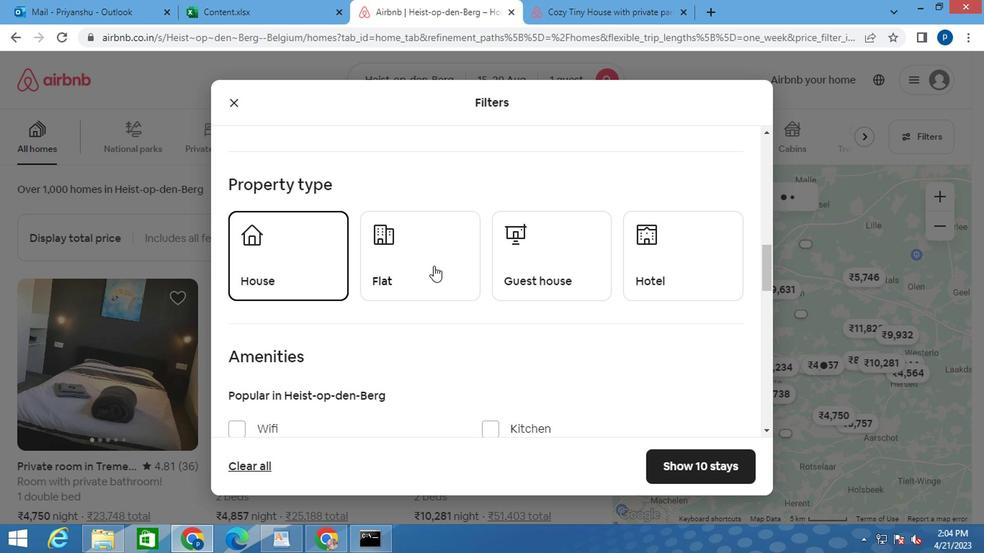 
Action: Mouse moved to (519, 267)
Screenshot: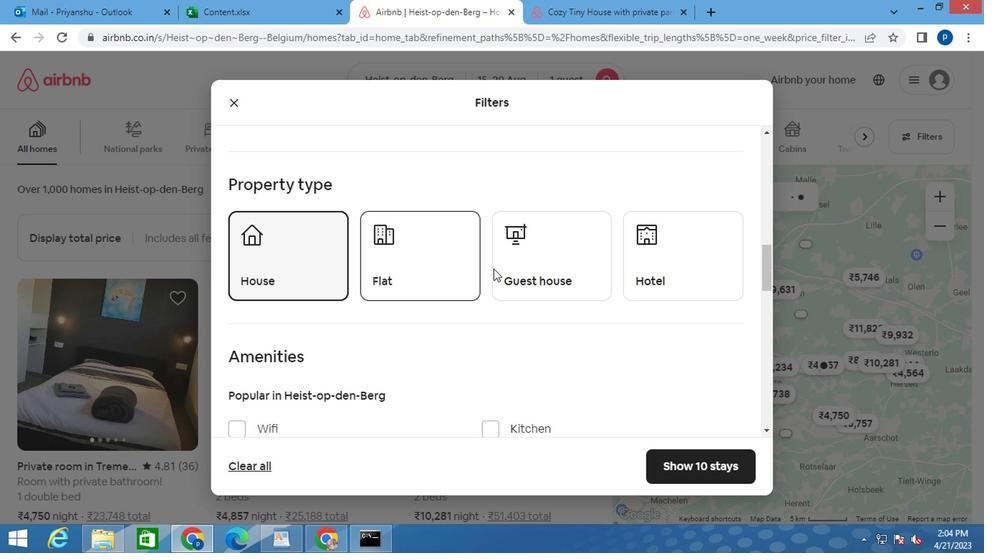 
Action: Mouse pressed left at (519, 267)
Screenshot: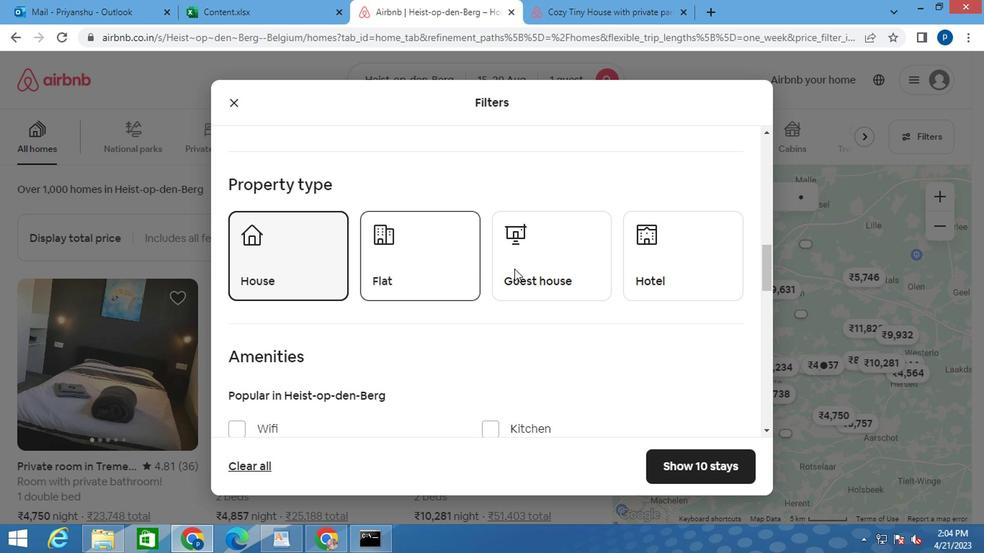 
Action: Mouse moved to (653, 272)
Screenshot: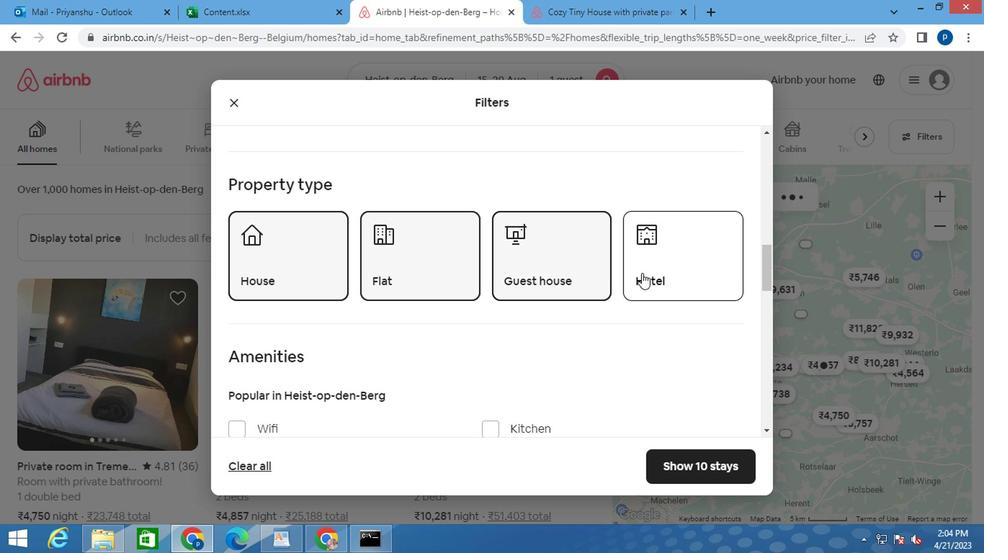 
Action: Mouse pressed left at (653, 272)
Screenshot: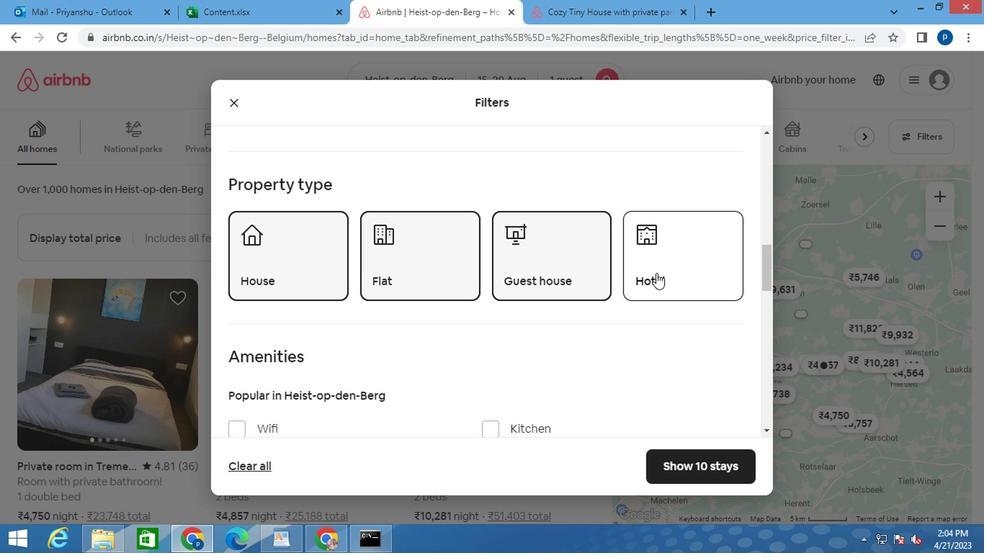 
Action: Mouse moved to (512, 296)
Screenshot: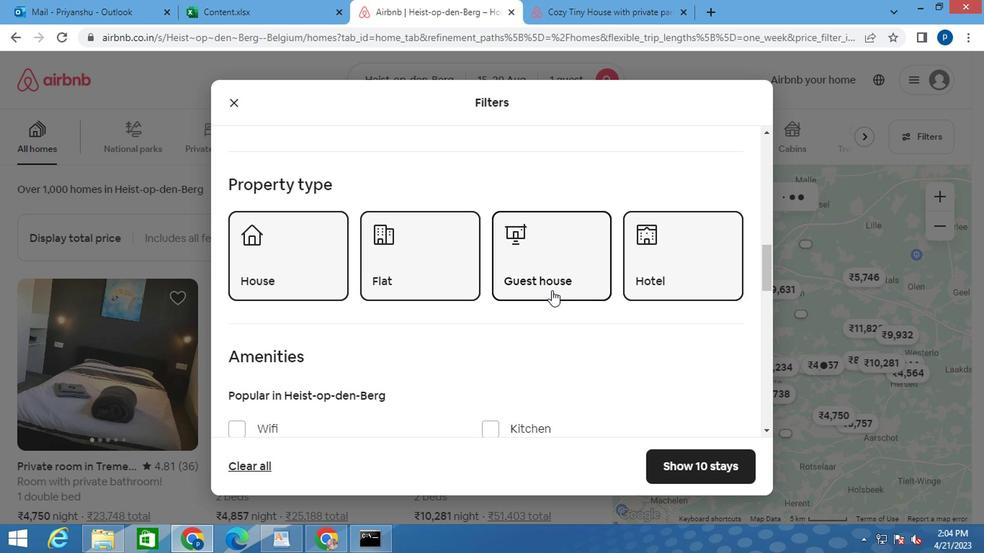 
Action: Mouse scrolled (513, 295) with delta (0, -1)
Screenshot: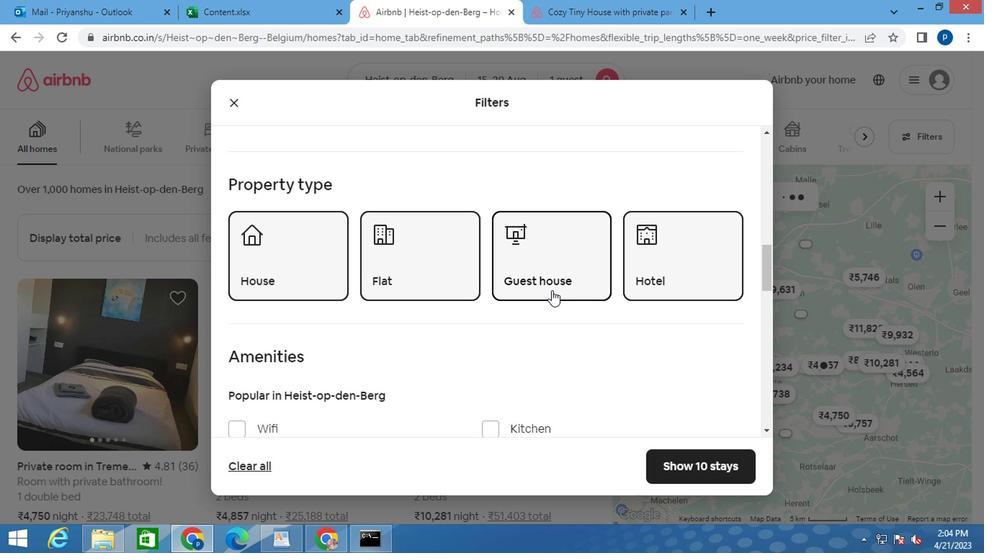 
Action: Mouse moved to (498, 298)
Screenshot: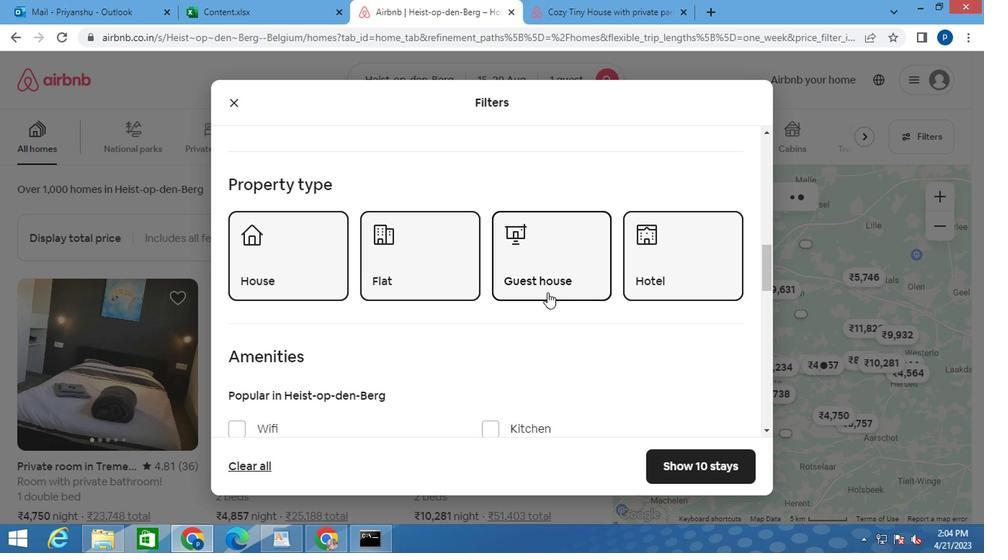 
Action: Mouse scrolled (498, 297) with delta (0, -1)
Screenshot: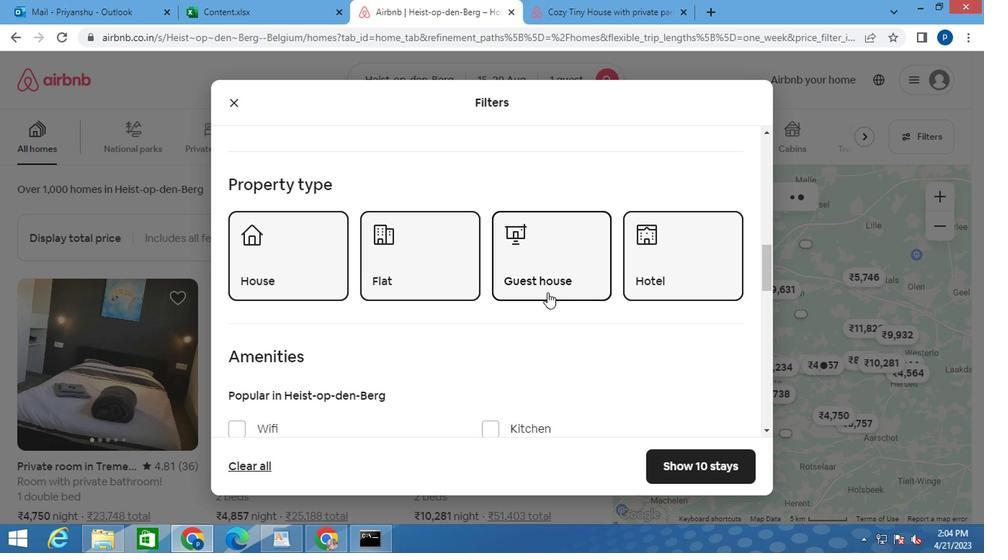 
Action: Mouse moved to (489, 298)
Screenshot: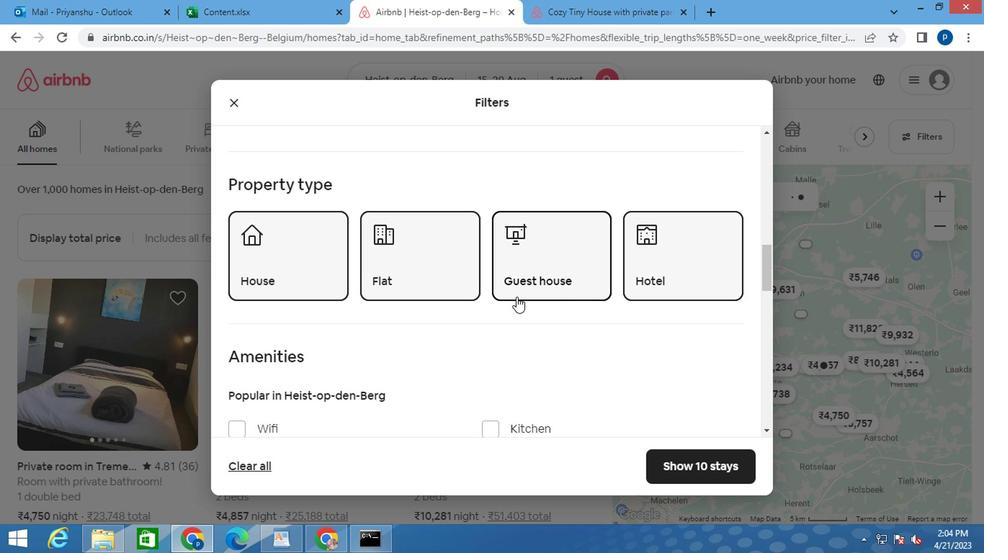 
Action: Mouse scrolled (492, 297) with delta (0, -1)
Screenshot: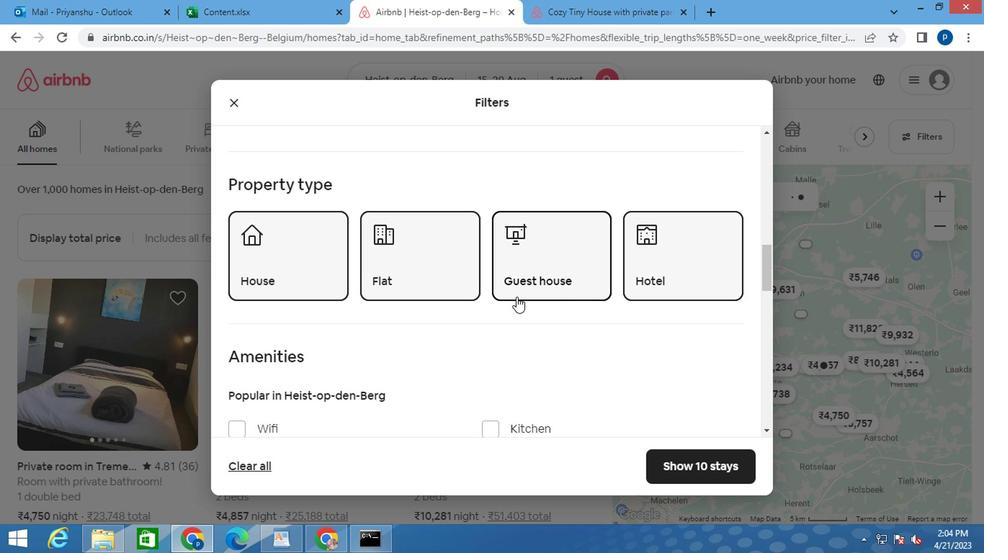 
Action: Mouse moved to (360, 290)
Screenshot: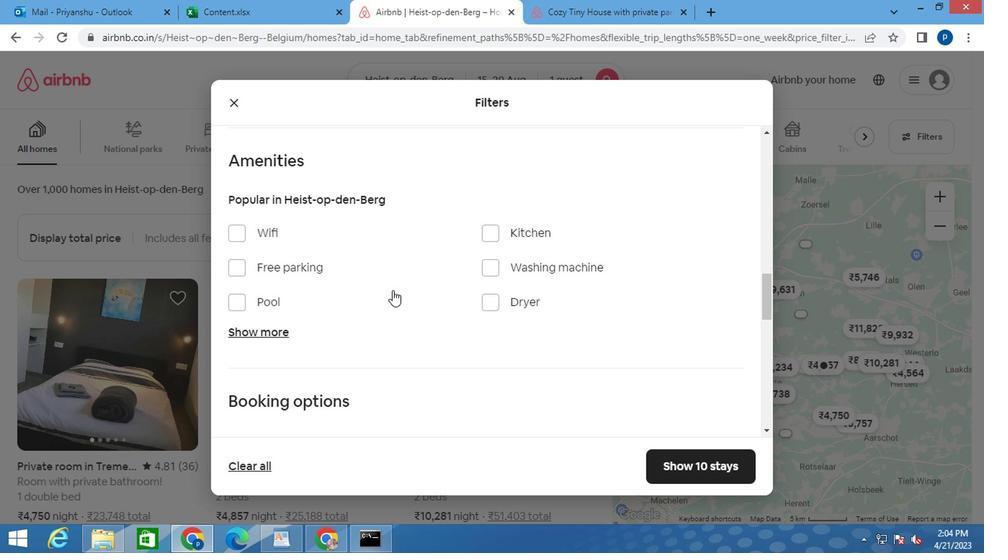 
Action: Mouse scrolled (360, 290) with delta (0, 0)
Screenshot: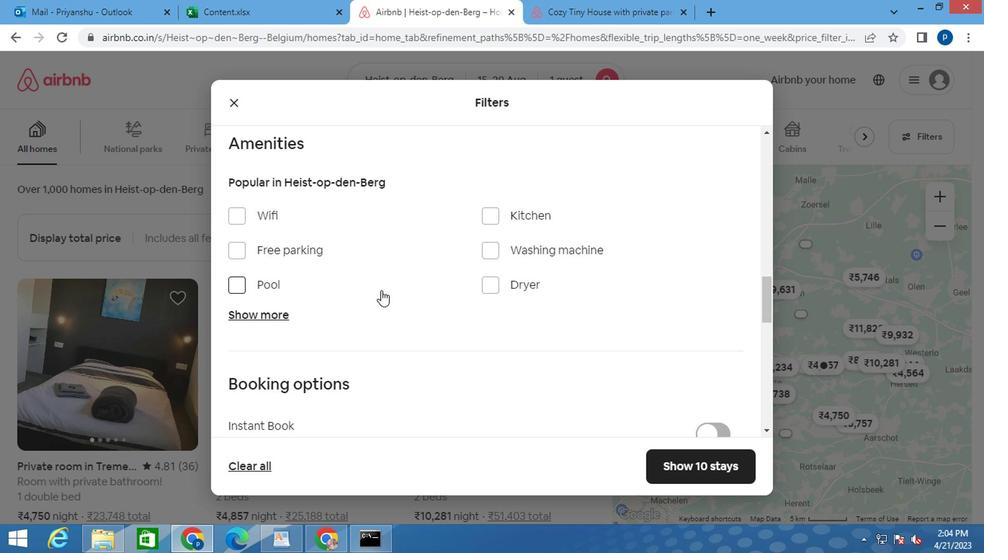 
Action: Mouse moved to (275, 238)
Screenshot: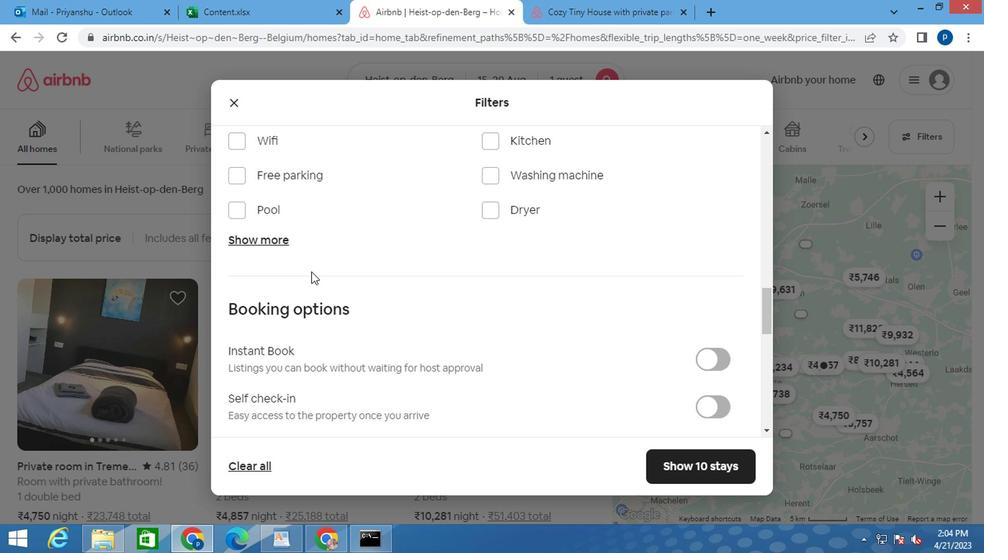 
Action: Mouse pressed left at (275, 238)
Screenshot: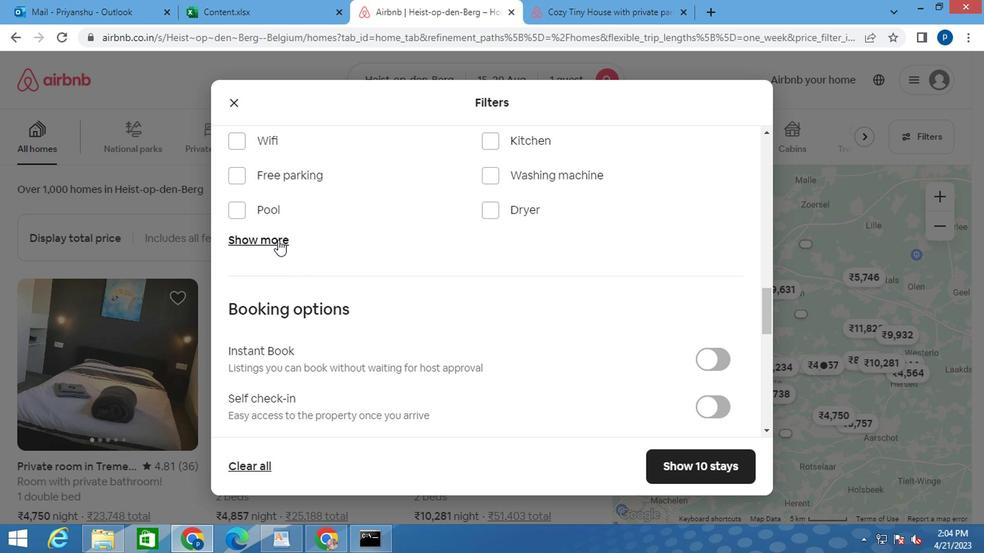 
Action: Mouse moved to (501, 289)
Screenshot: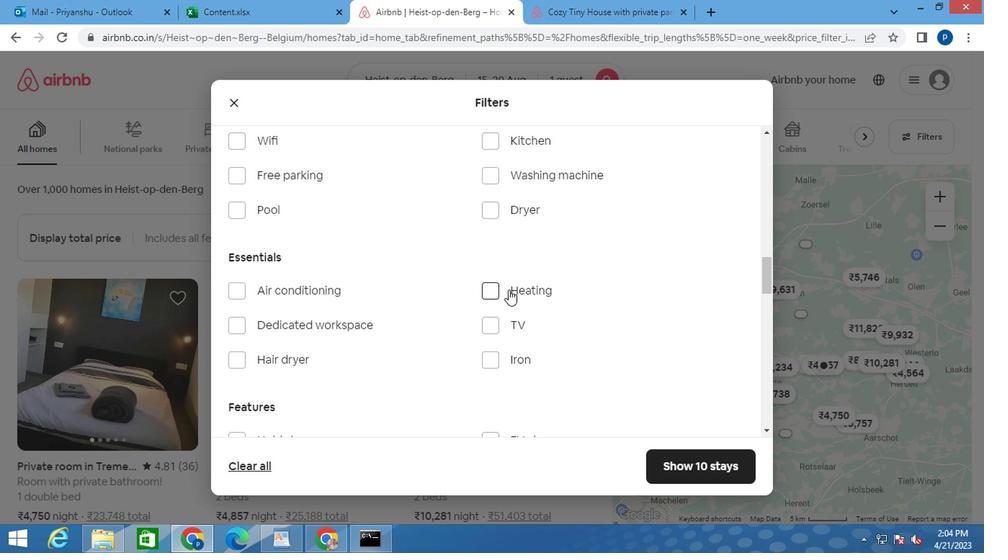 
Action: Mouse pressed left at (501, 289)
Screenshot: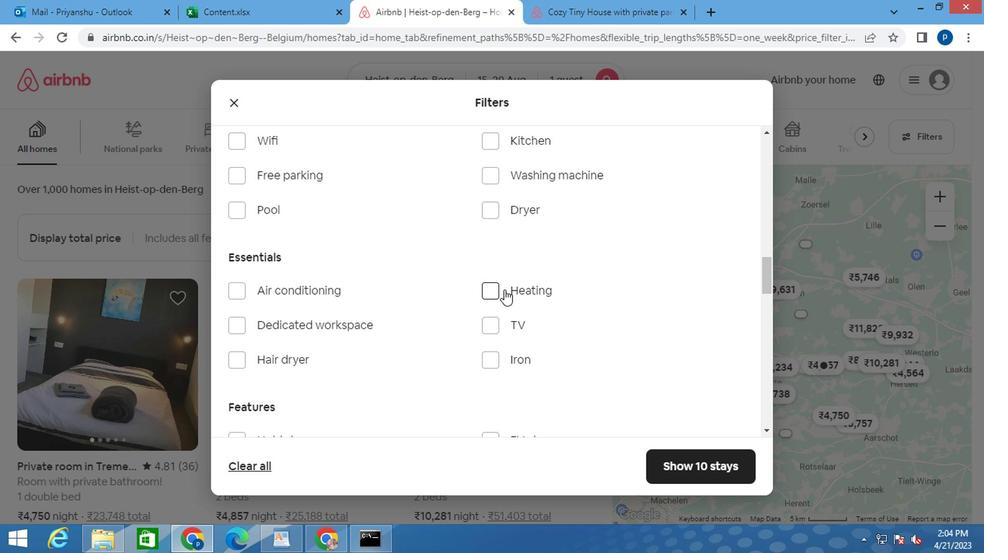 
Action: Mouse moved to (524, 290)
Screenshot: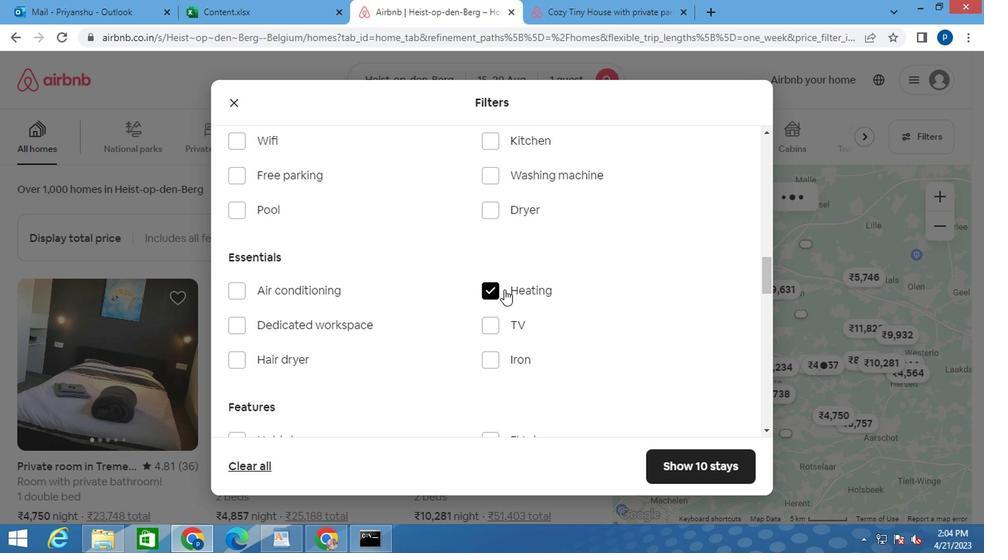
Action: Mouse scrolled (524, 290) with delta (0, 0)
Screenshot: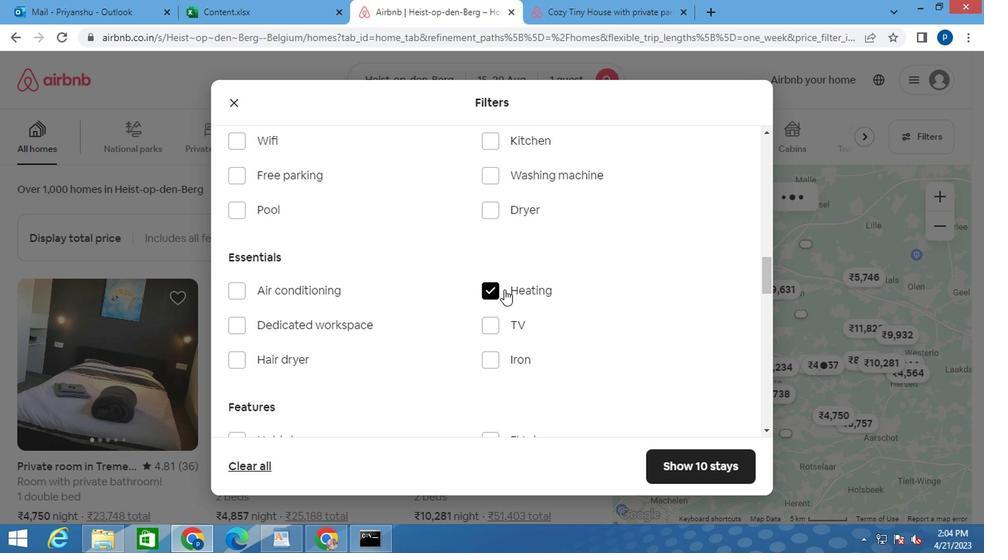 
Action: Mouse moved to (524, 290)
Screenshot: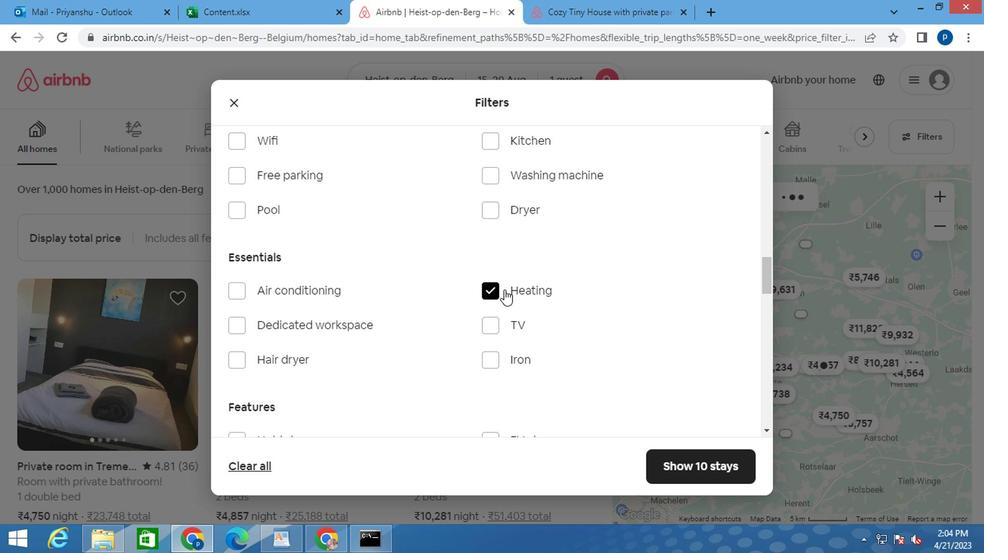 
Action: Mouse scrolled (524, 290) with delta (0, 0)
Screenshot: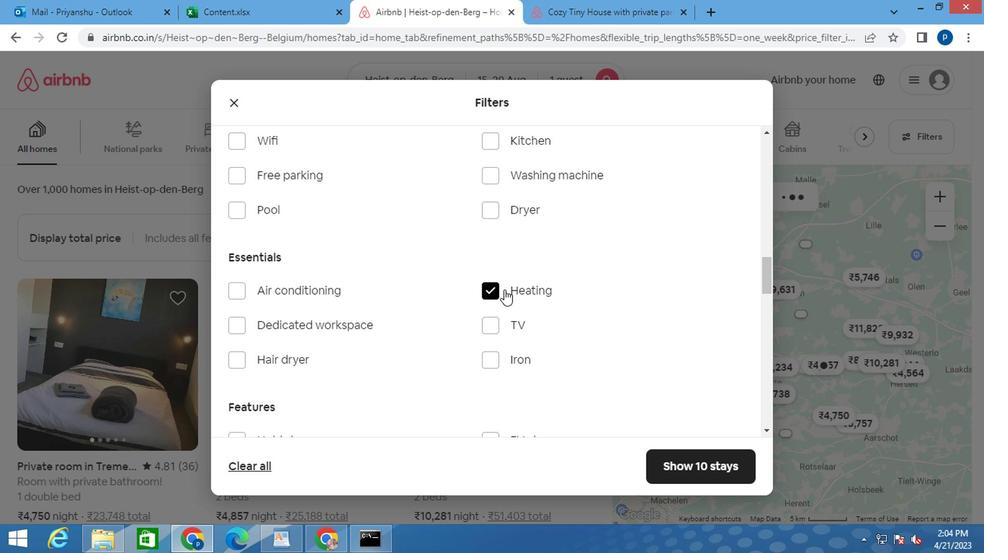 
Action: Mouse scrolled (524, 290) with delta (0, 0)
Screenshot: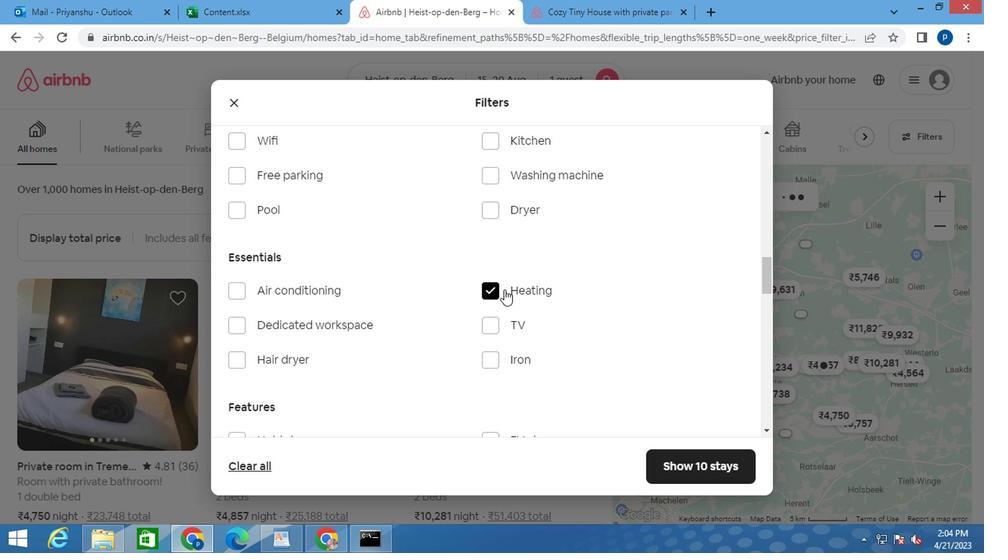 
Action: Mouse scrolled (524, 290) with delta (0, 0)
Screenshot: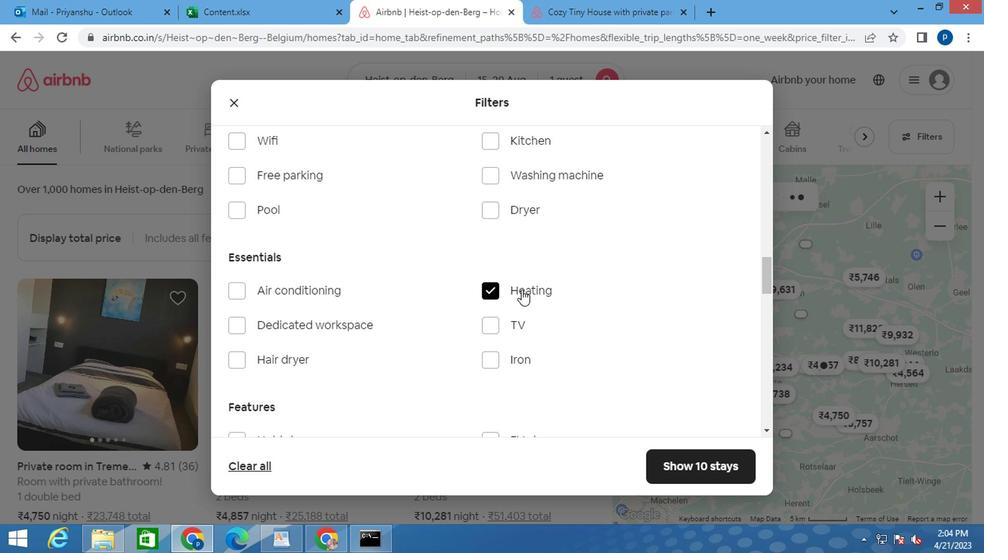 
Action: Mouse scrolled (524, 290) with delta (0, 0)
Screenshot: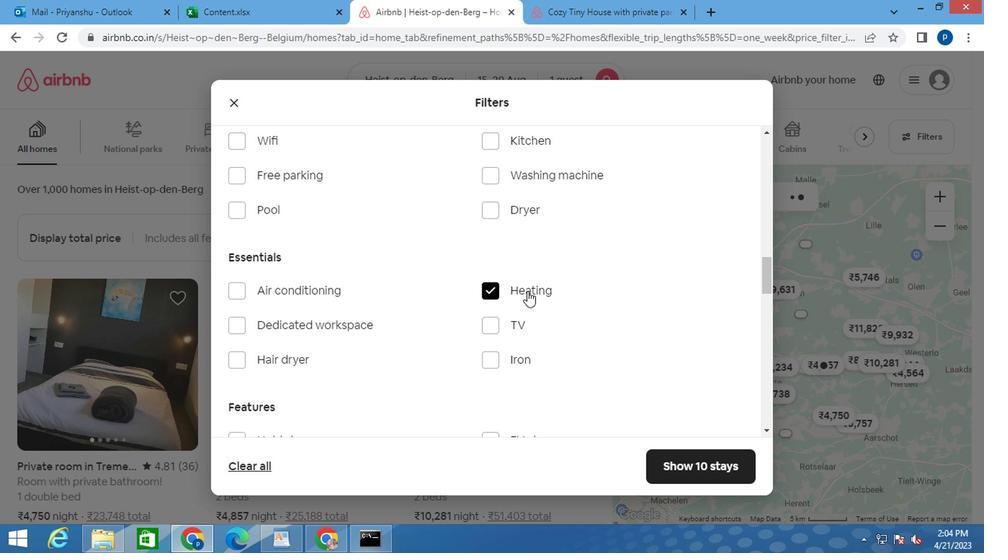 
Action: Mouse scrolled (524, 290) with delta (0, 0)
Screenshot: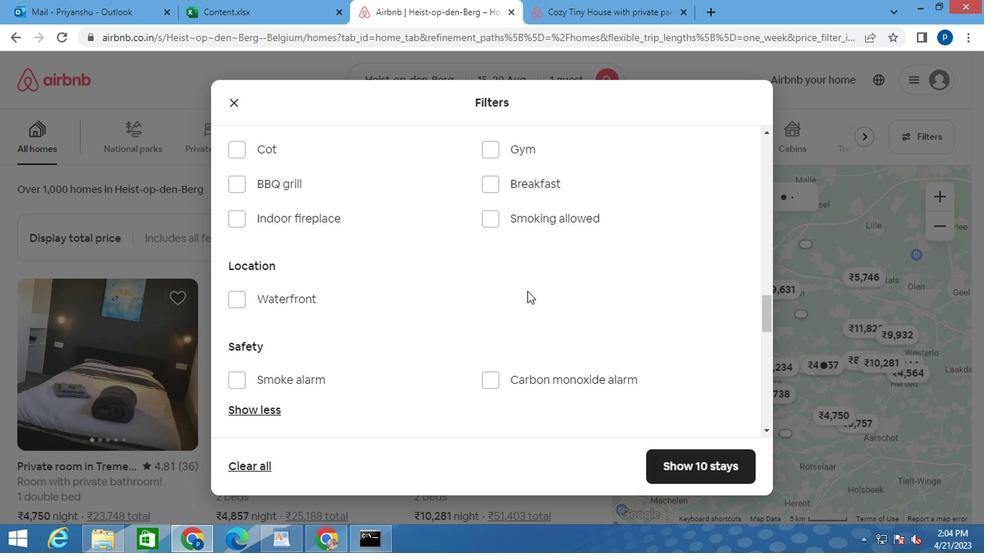 
Action: Mouse scrolled (524, 290) with delta (0, 0)
Screenshot: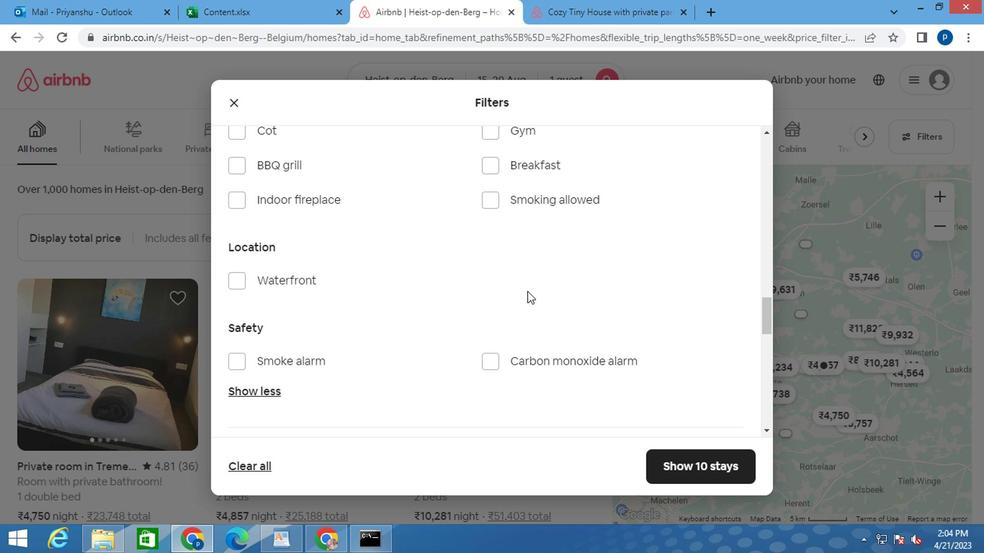 
Action: Mouse moved to (559, 300)
Screenshot: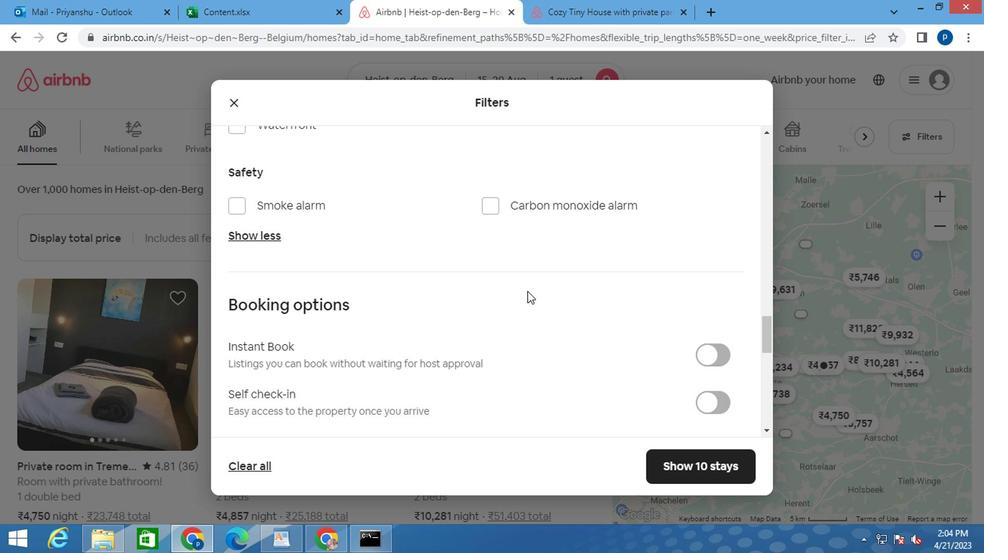 
Action: Mouse scrolled (559, 299) with delta (0, -1)
Screenshot: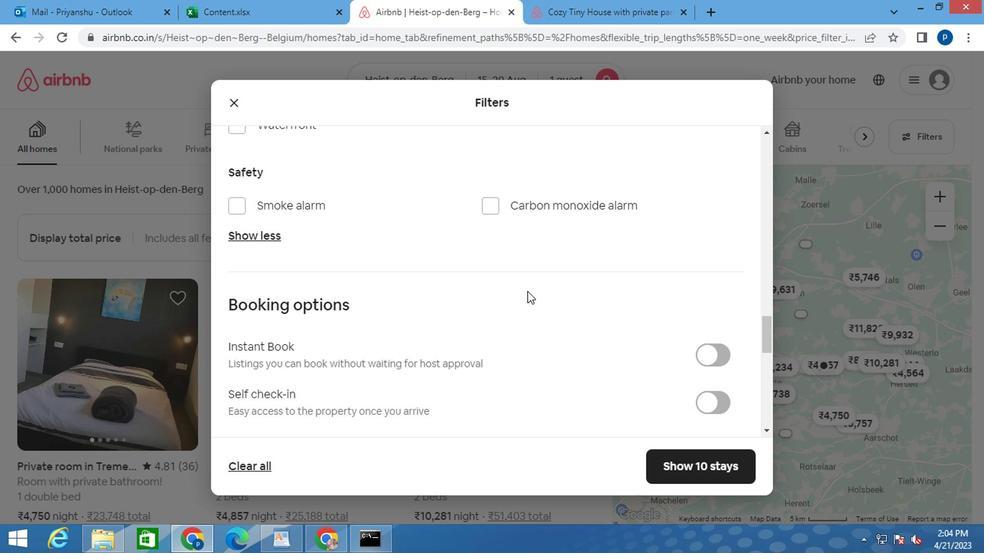 
Action: Mouse scrolled (559, 299) with delta (0, -1)
Screenshot: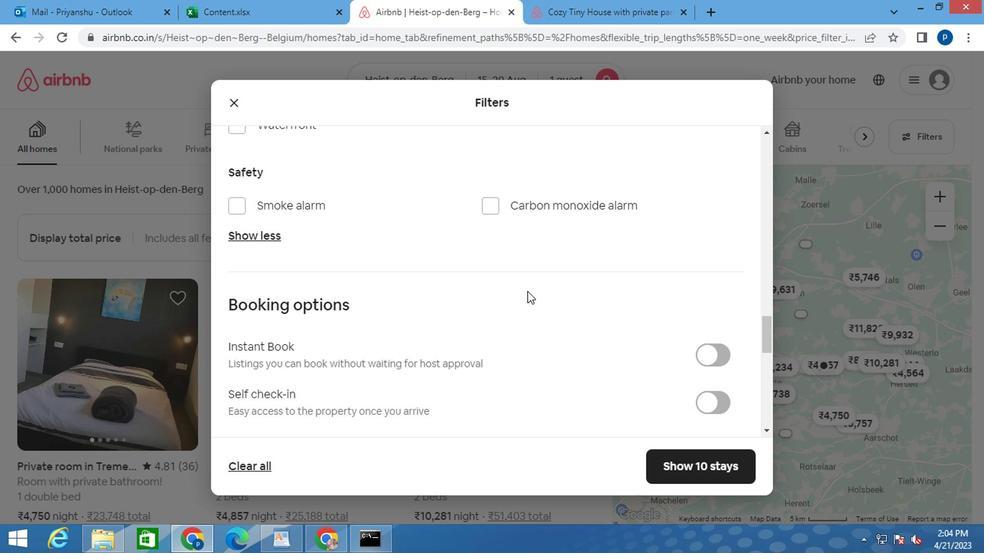 
Action: Mouse moved to (560, 300)
Screenshot: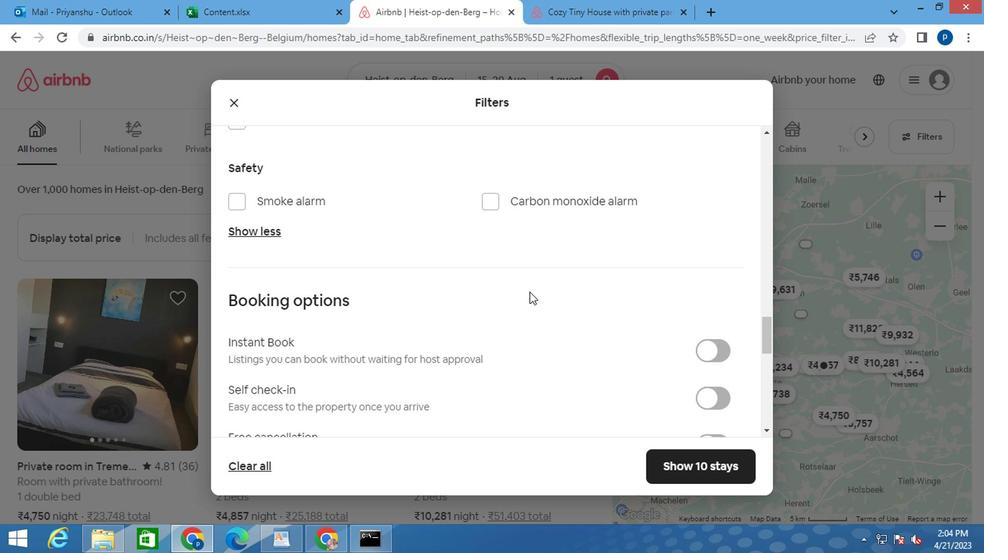 
Action: Mouse scrolled (560, 299) with delta (0, -1)
Screenshot: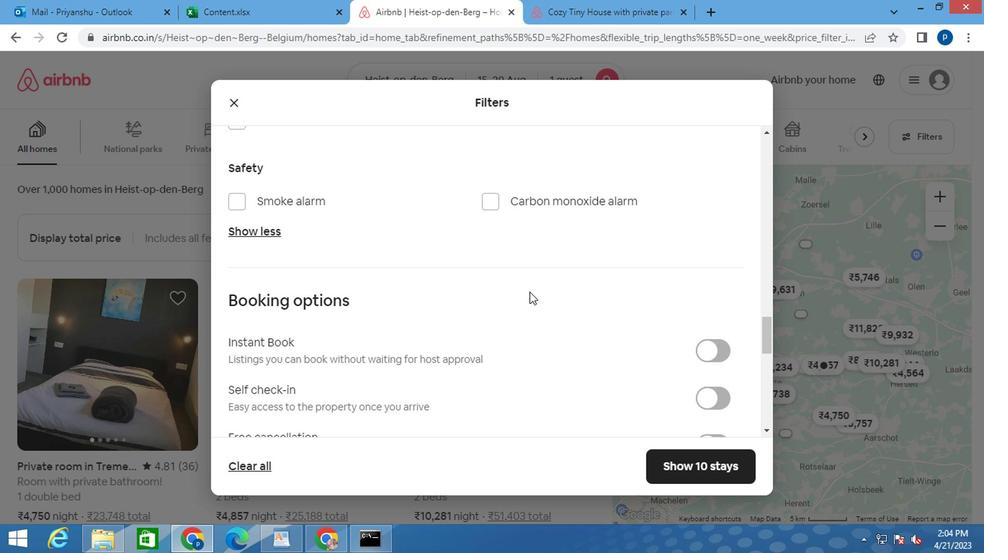 
Action: Mouse moved to (711, 184)
Screenshot: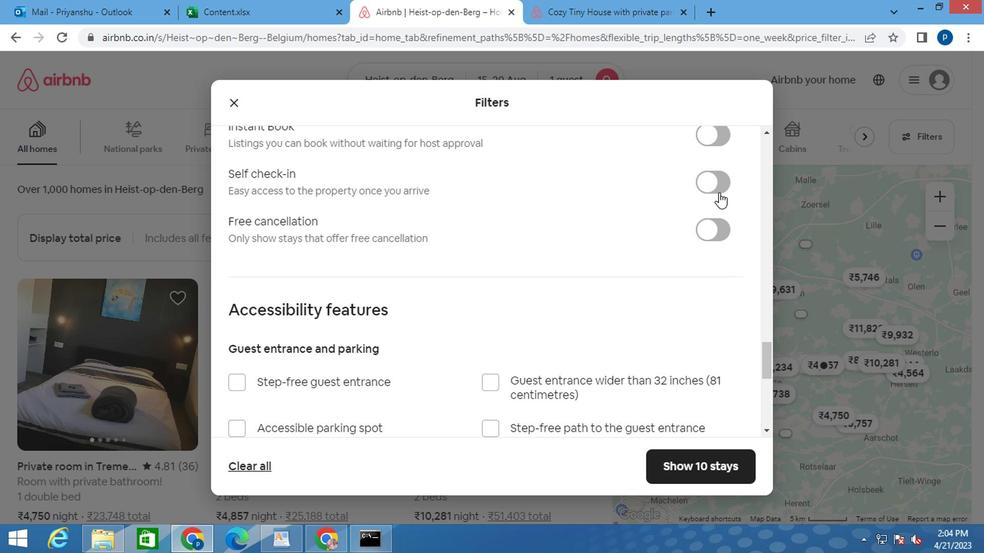 
Action: Mouse pressed left at (711, 184)
Screenshot: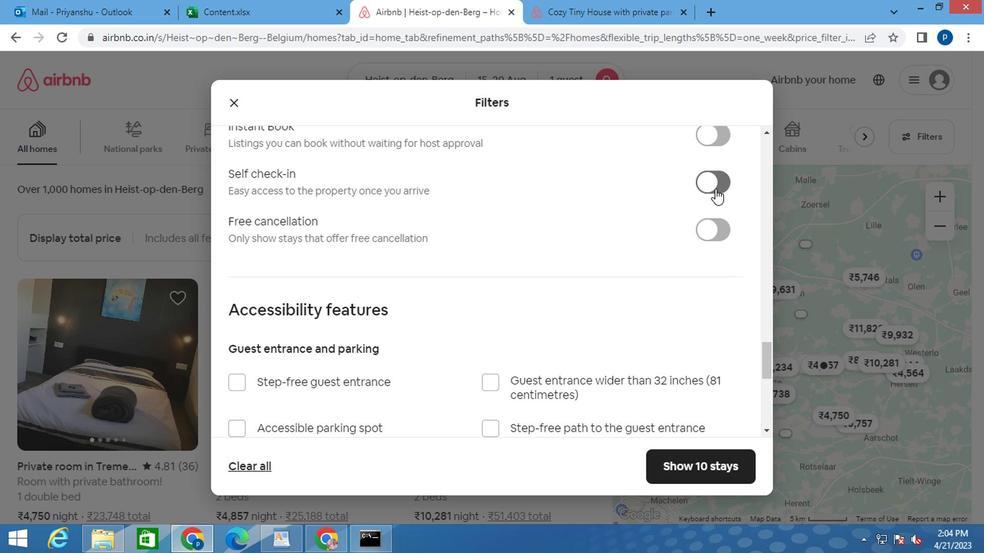 
Action: Mouse moved to (510, 320)
Screenshot: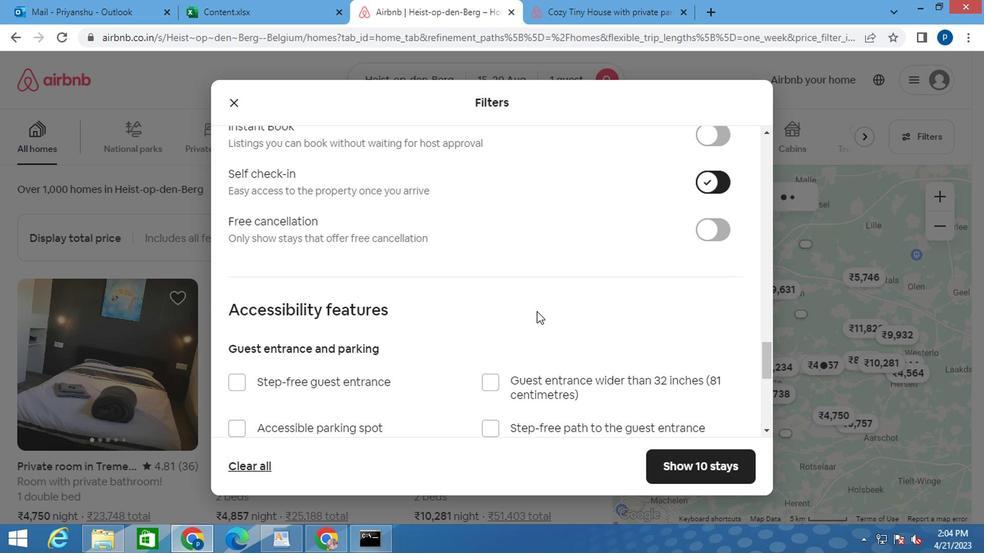 
Action: Mouse scrolled (510, 320) with delta (0, 0)
Screenshot: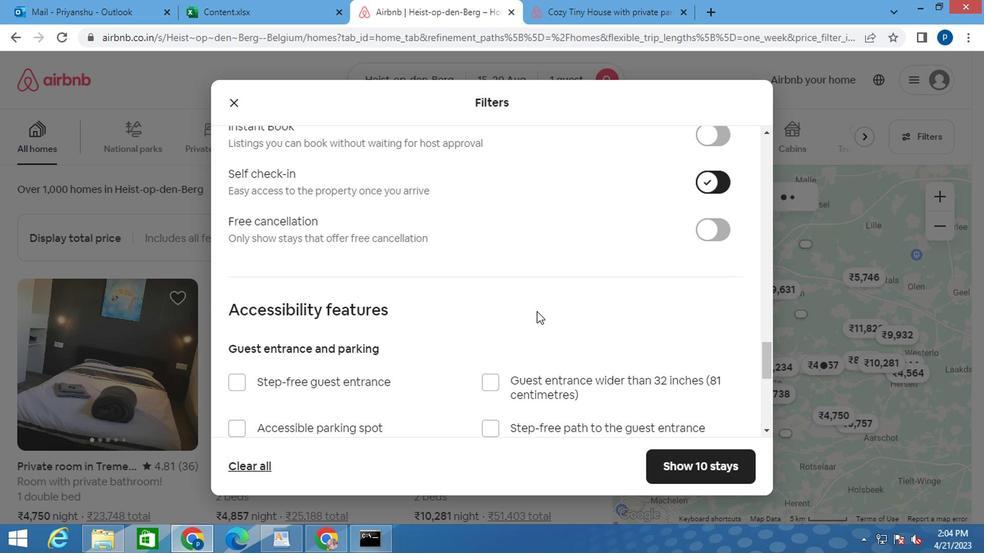 
Action: Mouse moved to (505, 323)
Screenshot: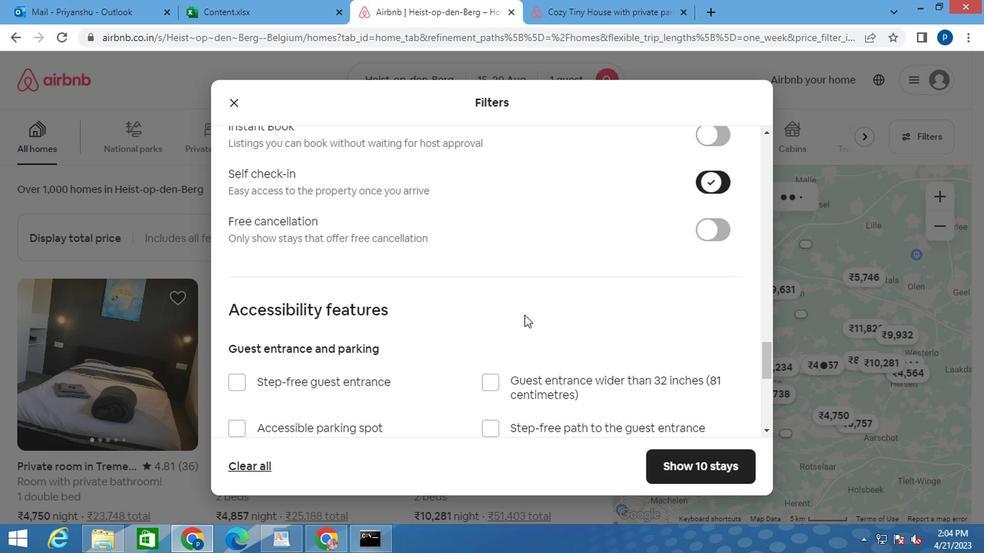 
Action: Mouse scrolled (507, 322) with delta (0, -1)
Screenshot: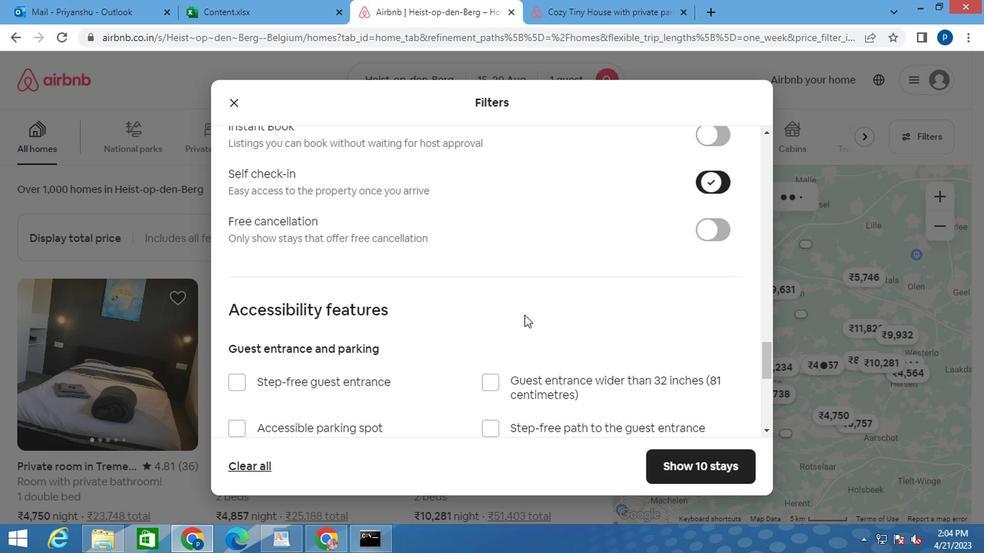 
Action: Mouse moved to (497, 326)
Screenshot: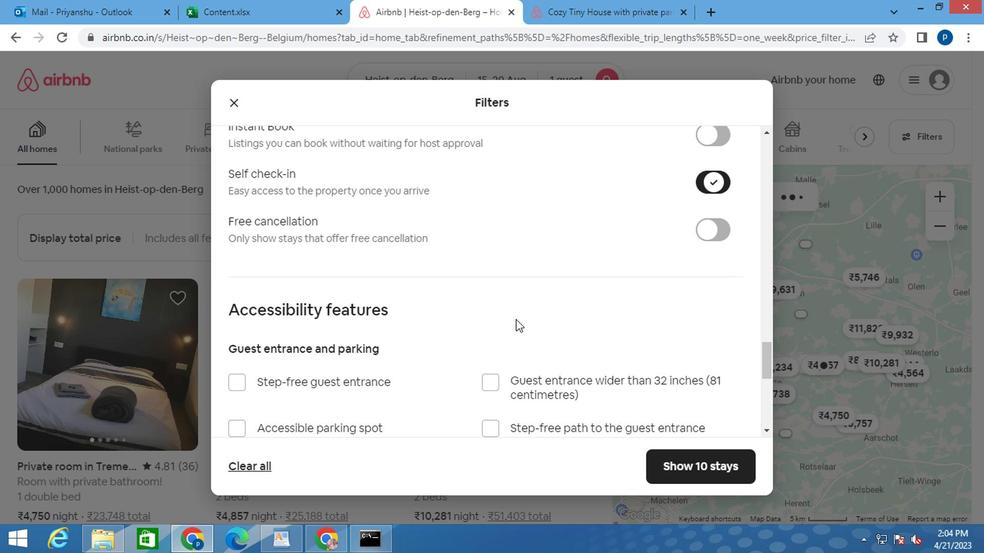 
Action: Mouse scrolled (503, 324) with delta (0, -1)
Screenshot: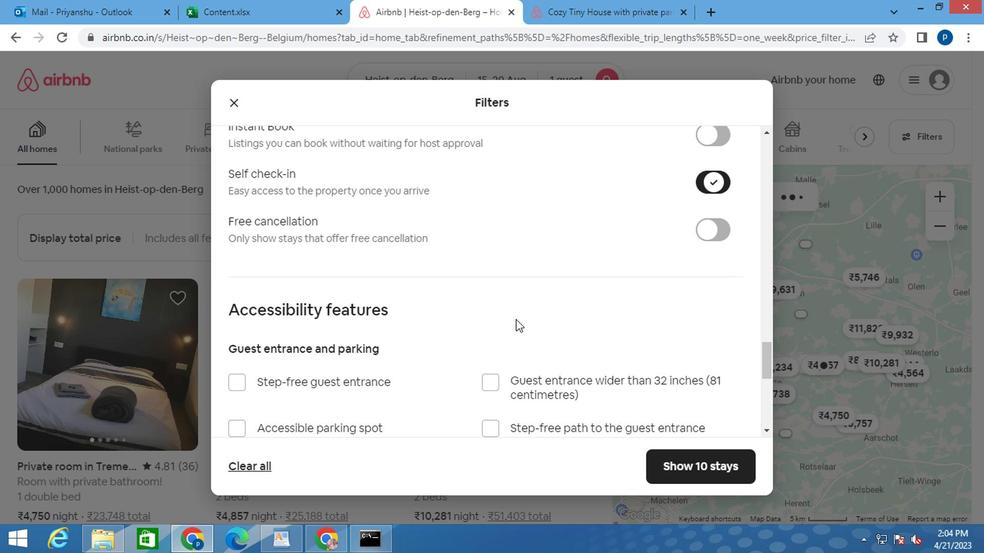 
Action: Mouse scrolled (498, 325) with delta (0, 0)
Screenshot: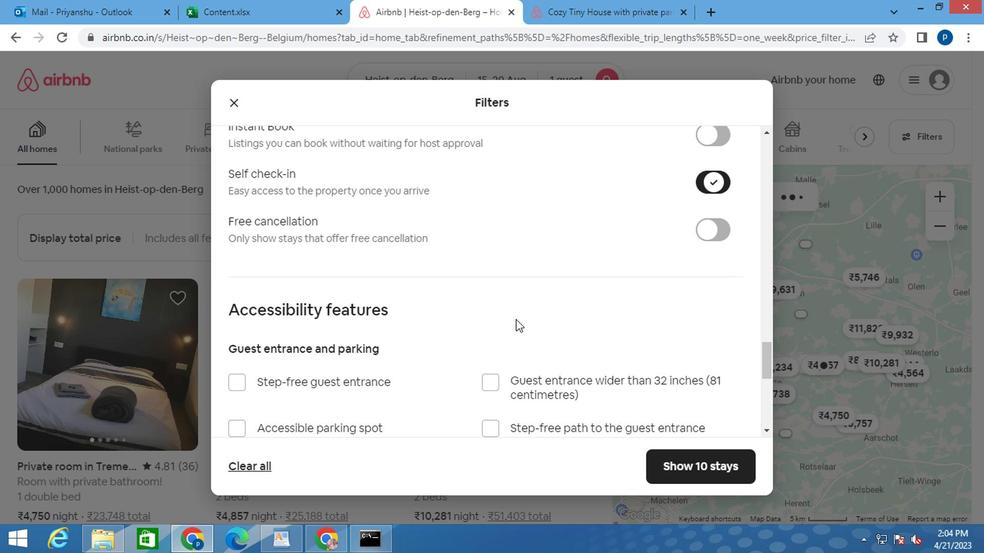 
Action: Mouse moved to (493, 327)
Screenshot: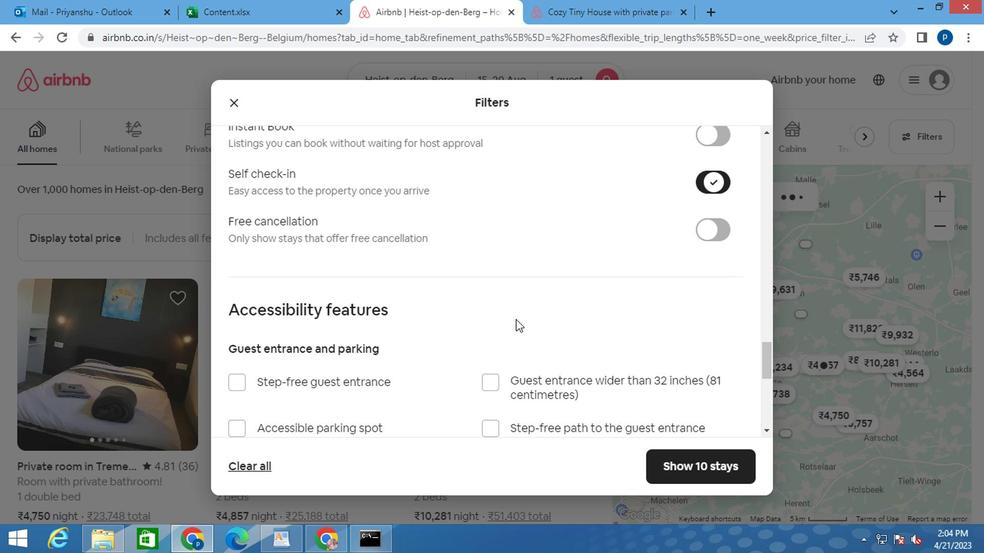 
Action: Mouse scrolled (493, 326) with delta (0, 0)
Screenshot: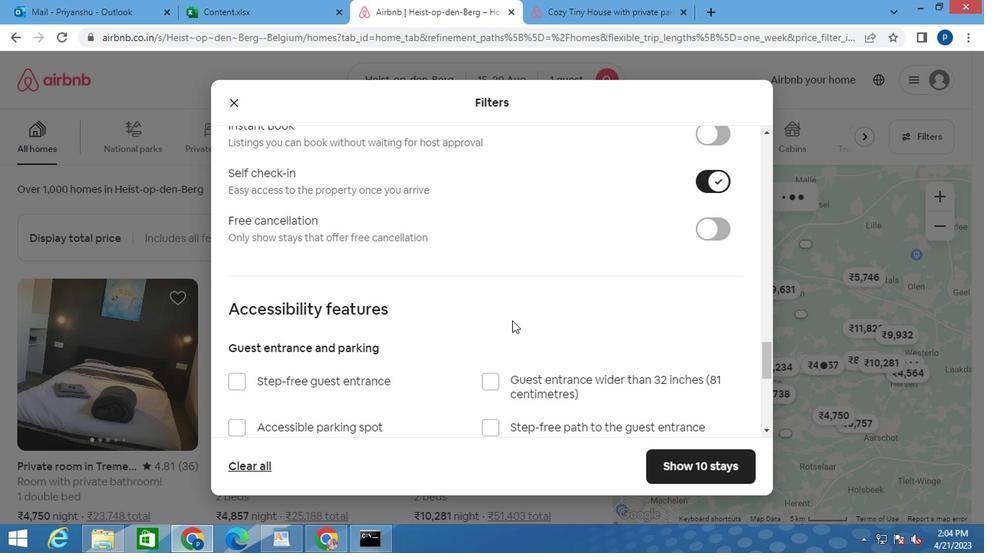 
Action: Mouse moved to (480, 327)
Screenshot: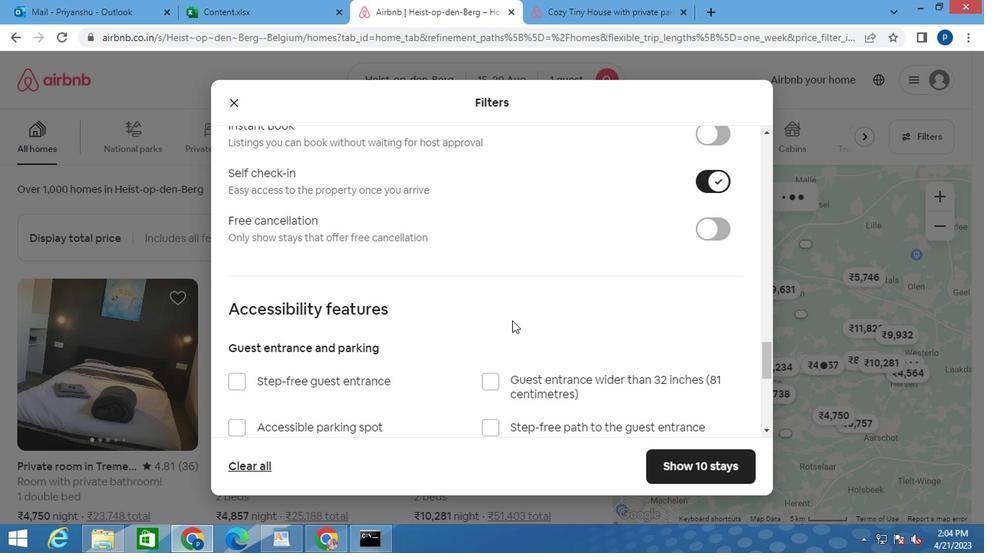 
Action: Mouse scrolled (480, 326) with delta (0, 0)
Screenshot: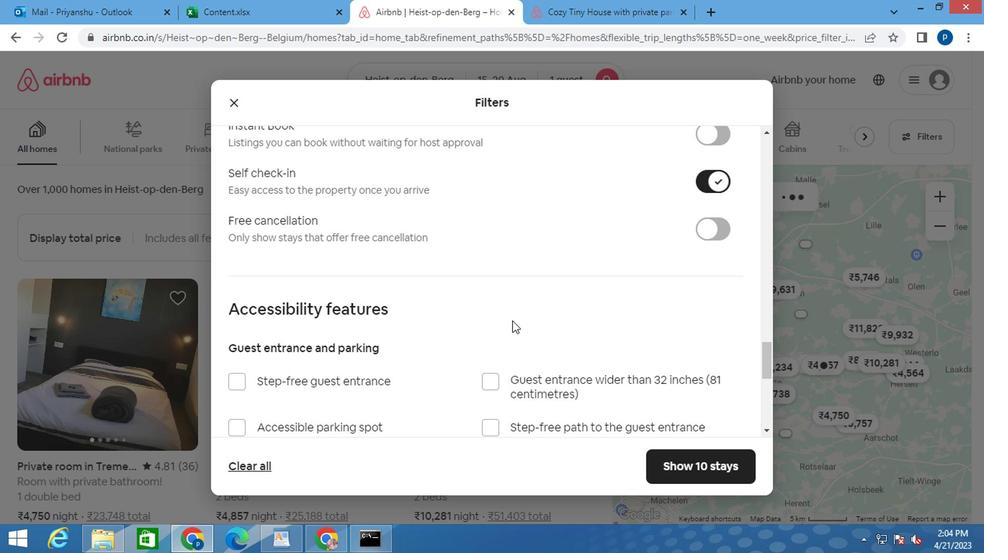 
Action: Mouse moved to (392, 330)
Screenshot: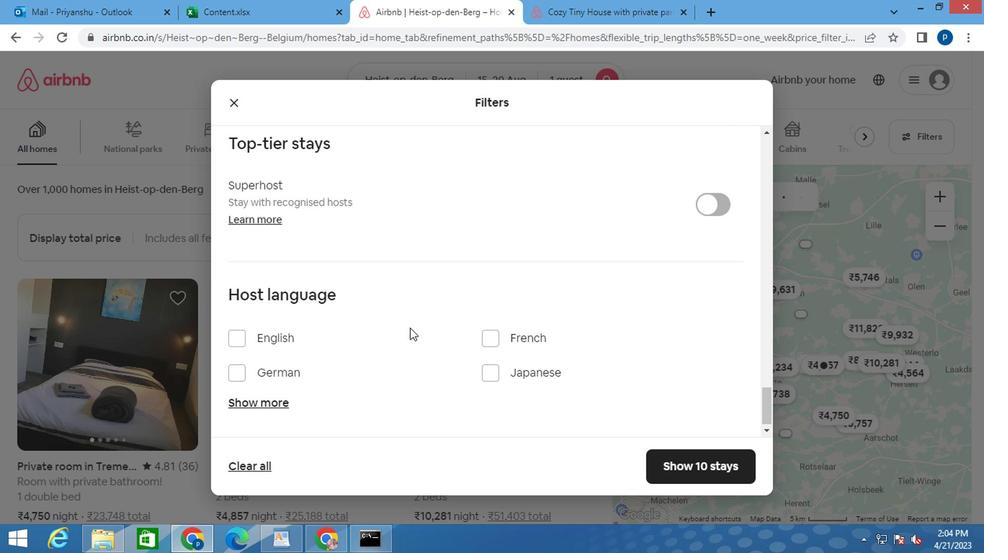
Action: Mouse scrolled (392, 329) with delta (0, 0)
Screenshot: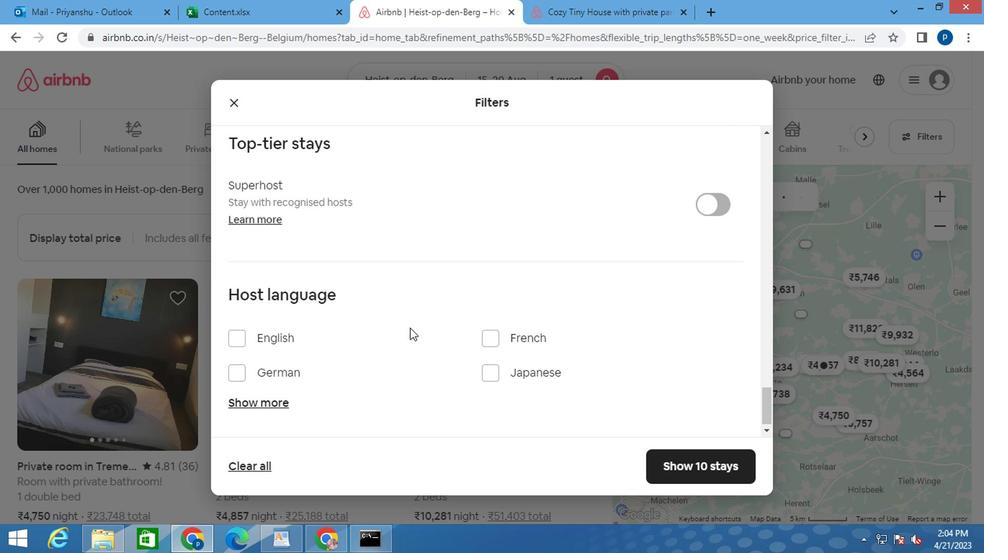 
Action: Mouse moved to (387, 333)
Screenshot: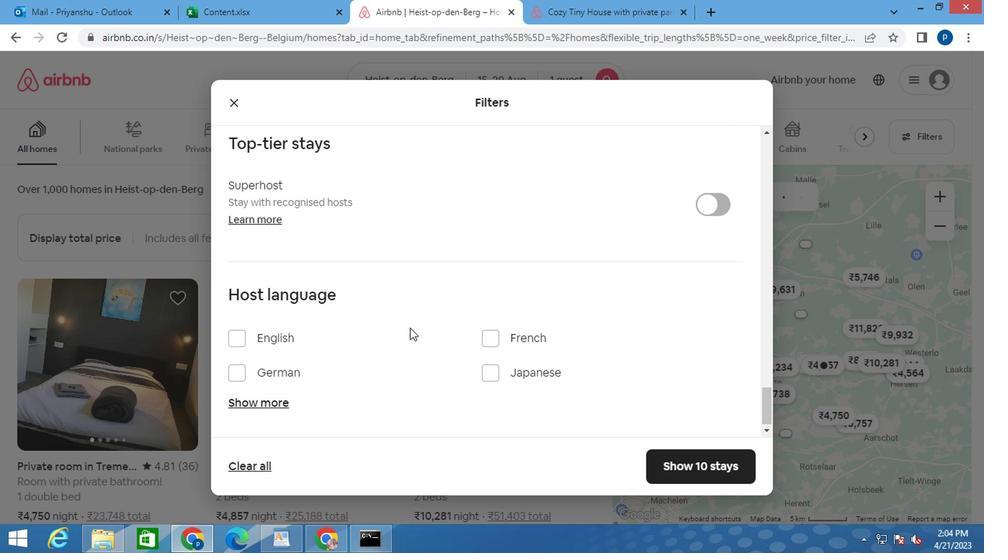 
Action: Mouse scrolled (387, 332) with delta (0, -1)
Screenshot: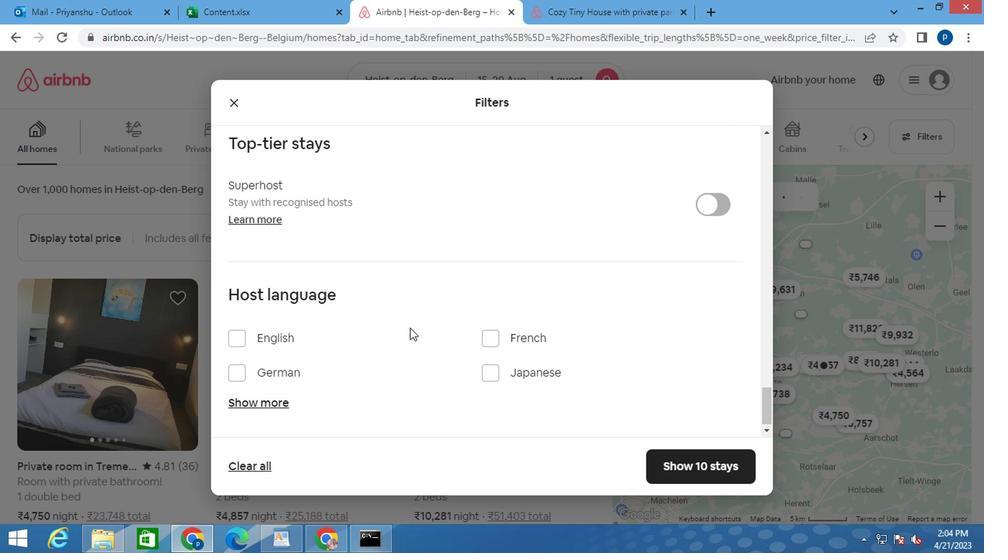 
Action: Mouse moved to (378, 337)
Screenshot: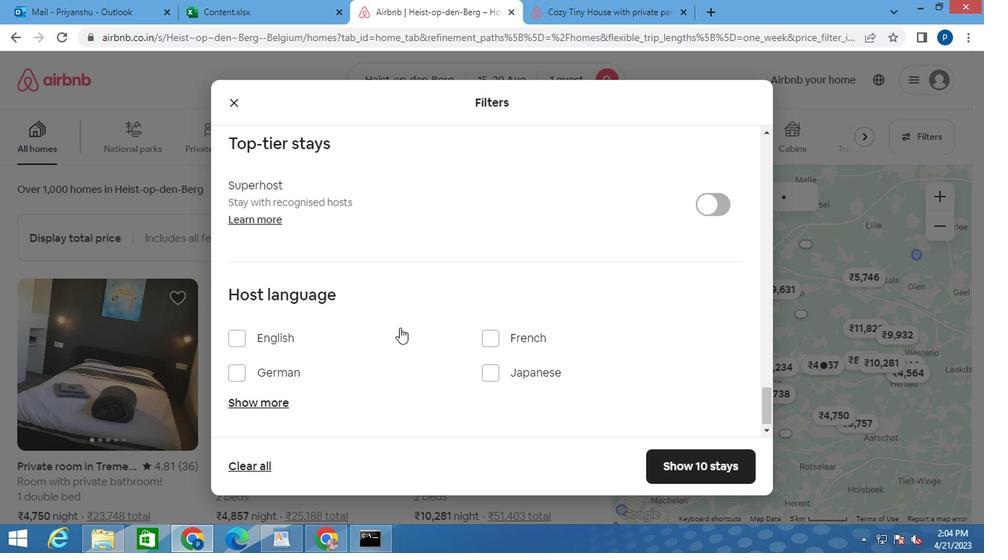 
Action: Mouse scrolled (378, 336) with delta (0, 0)
Screenshot: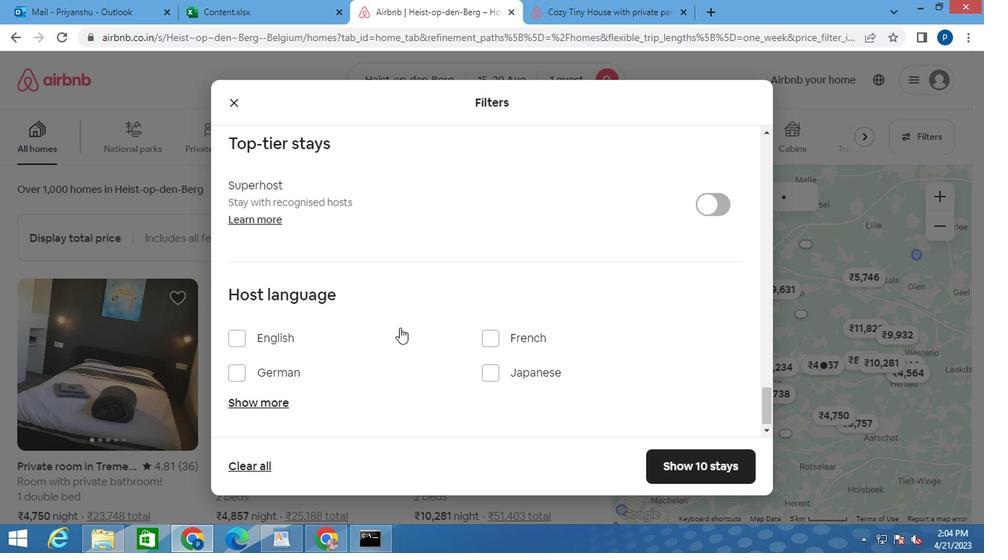 
Action: Mouse moved to (237, 335)
Screenshot: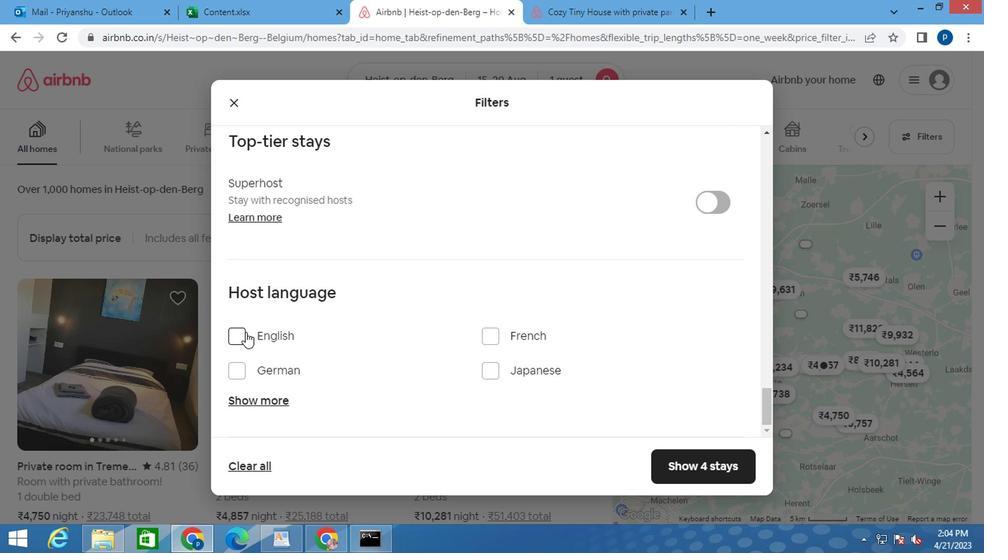 
Action: Mouse pressed left at (237, 335)
Screenshot: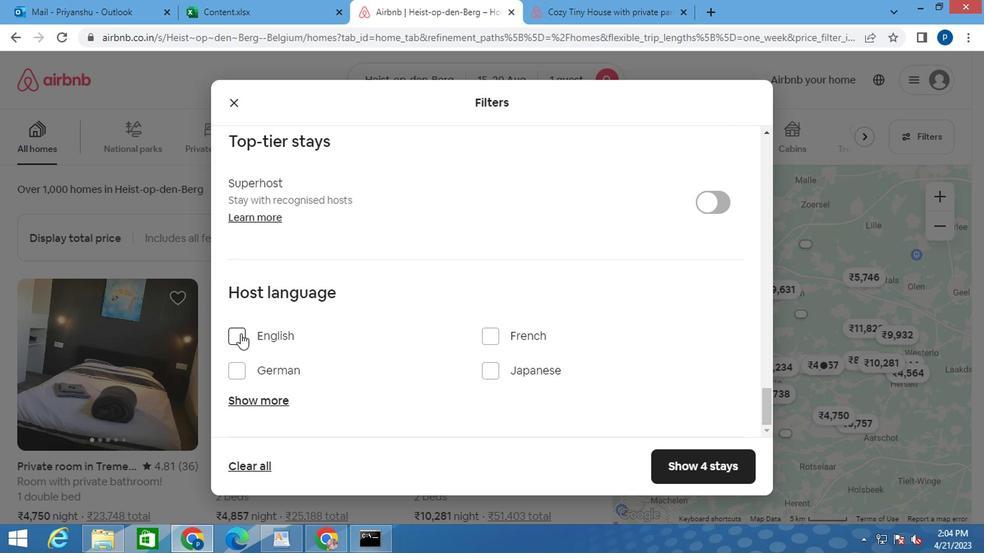 
Action: Mouse moved to (700, 469)
Screenshot: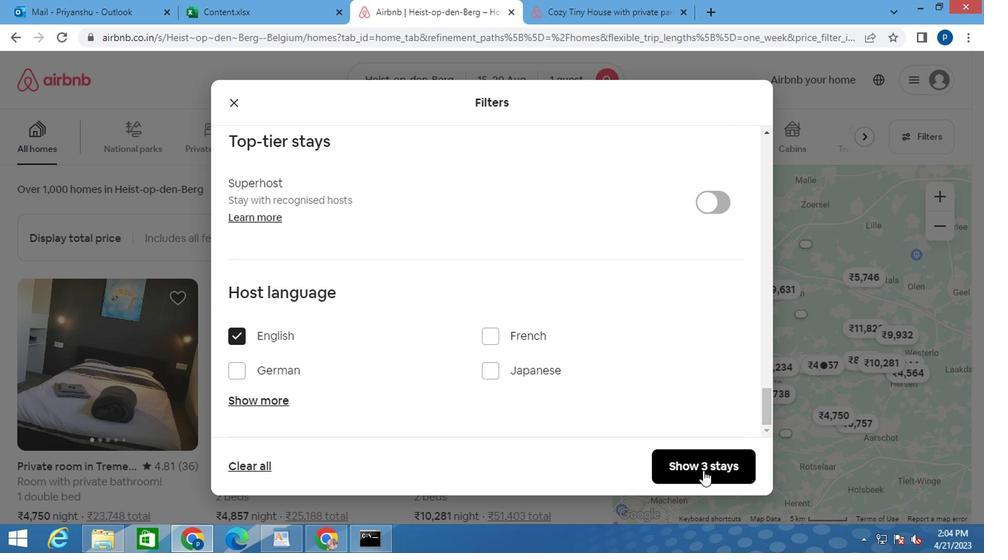 
Action: Mouse pressed left at (700, 469)
Screenshot: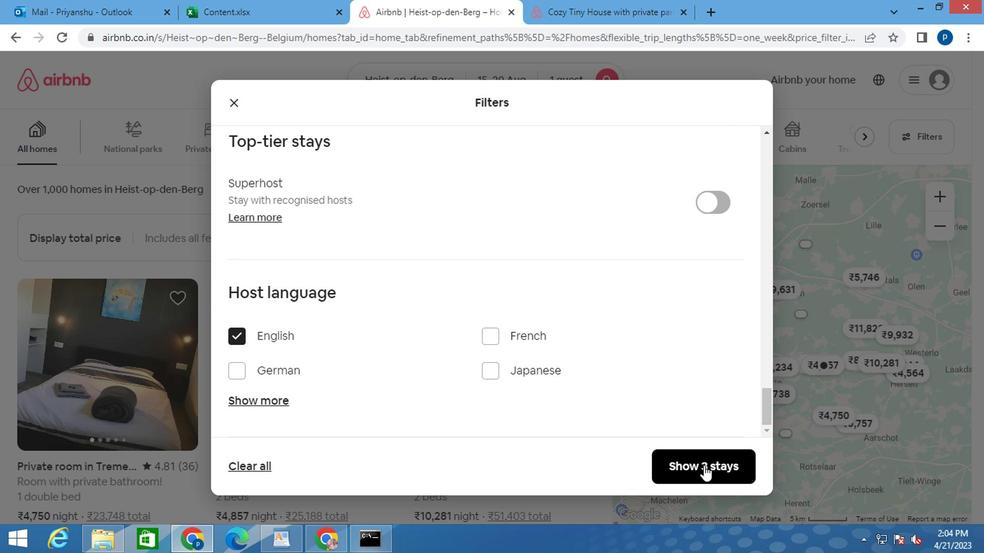 
